 Task: Create a due date automation trigger when advanced on, on the monday after a card is due add dates starting next week at 11:00 AM.
Action: Mouse moved to (874, 248)
Screenshot: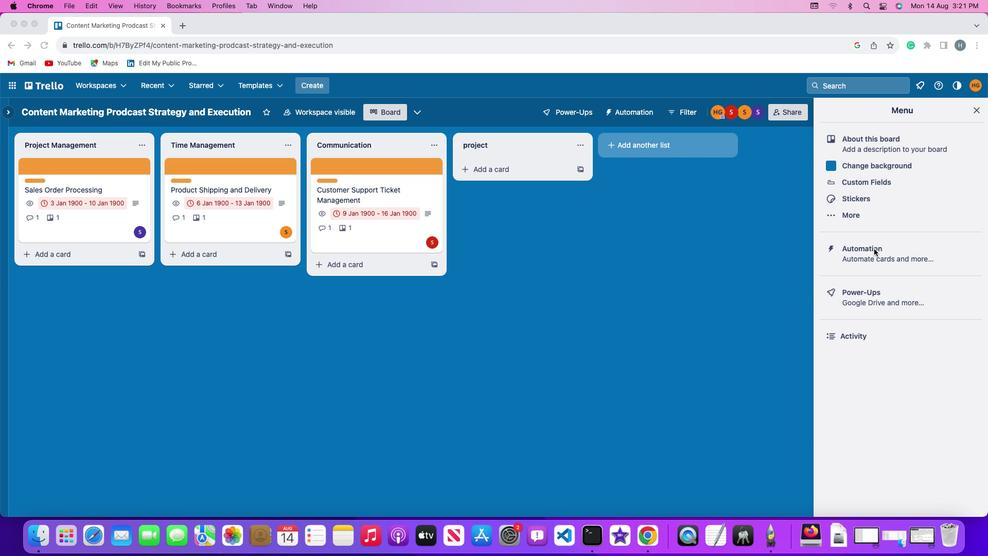 
Action: Mouse pressed left at (874, 248)
Screenshot: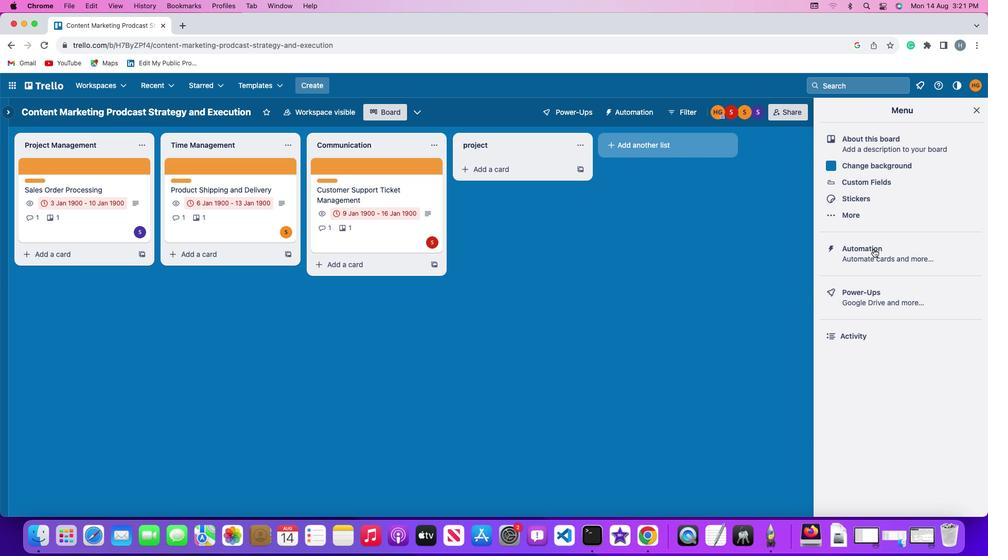 
Action: Mouse moved to (873, 249)
Screenshot: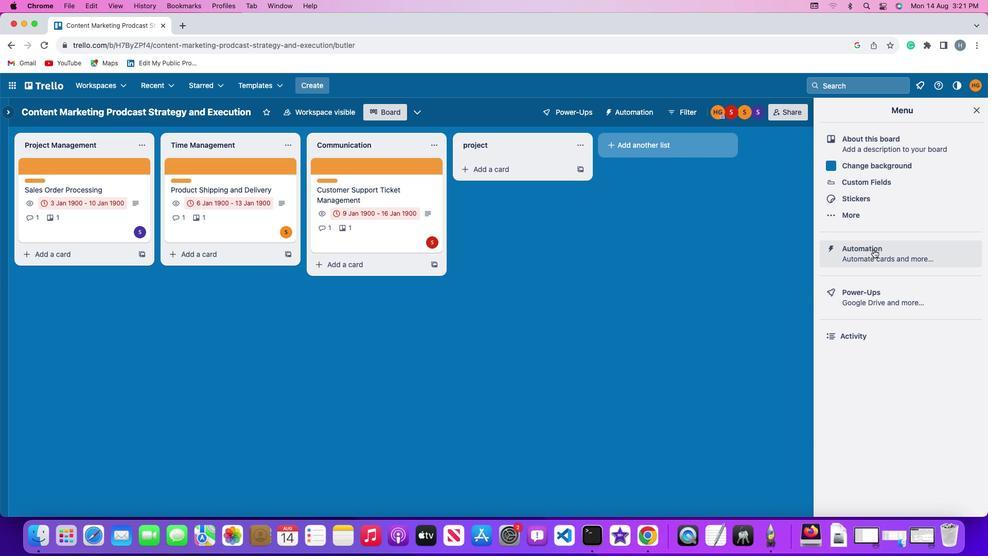 
Action: Mouse pressed left at (873, 249)
Screenshot: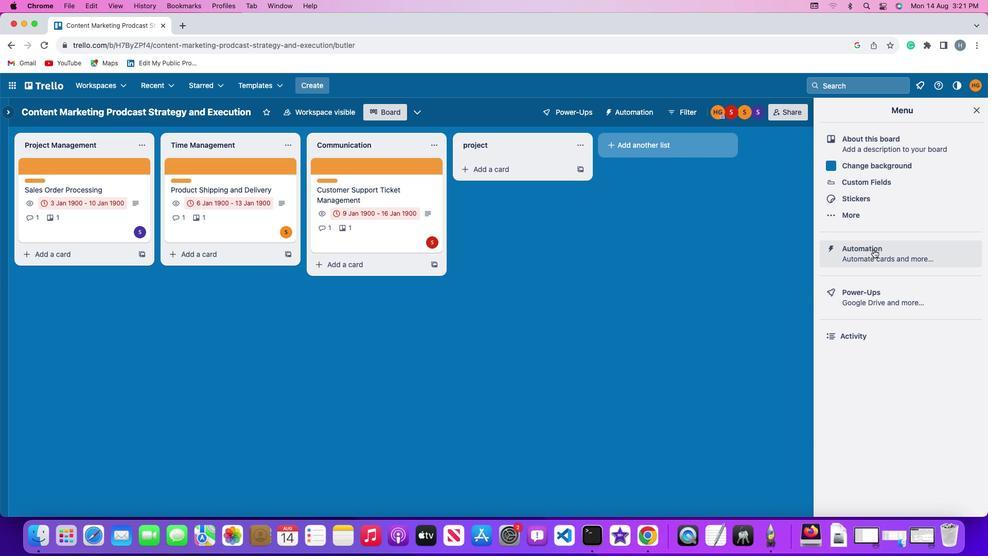 
Action: Mouse moved to (73, 249)
Screenshot: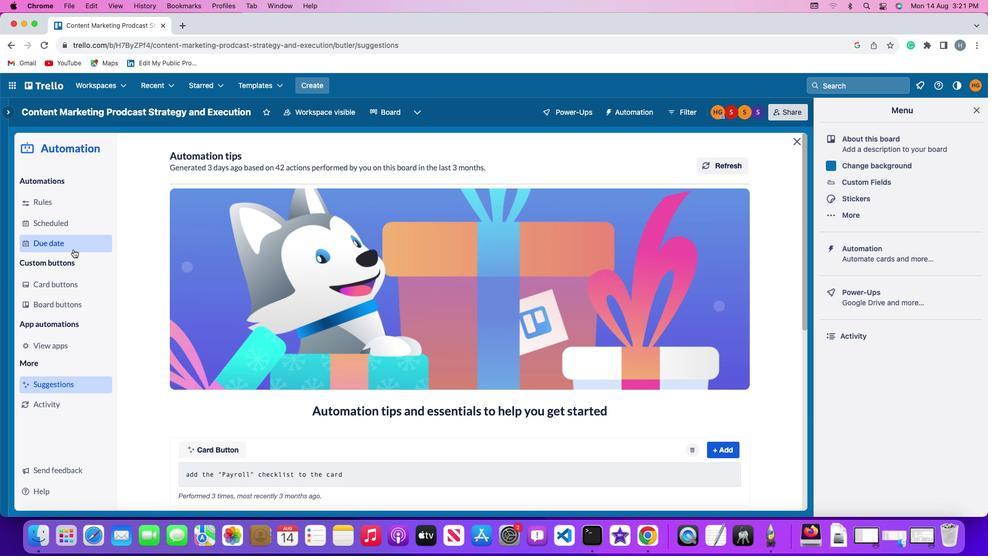 
Action: Mouse pressed left at (73, 249)
Screenshot: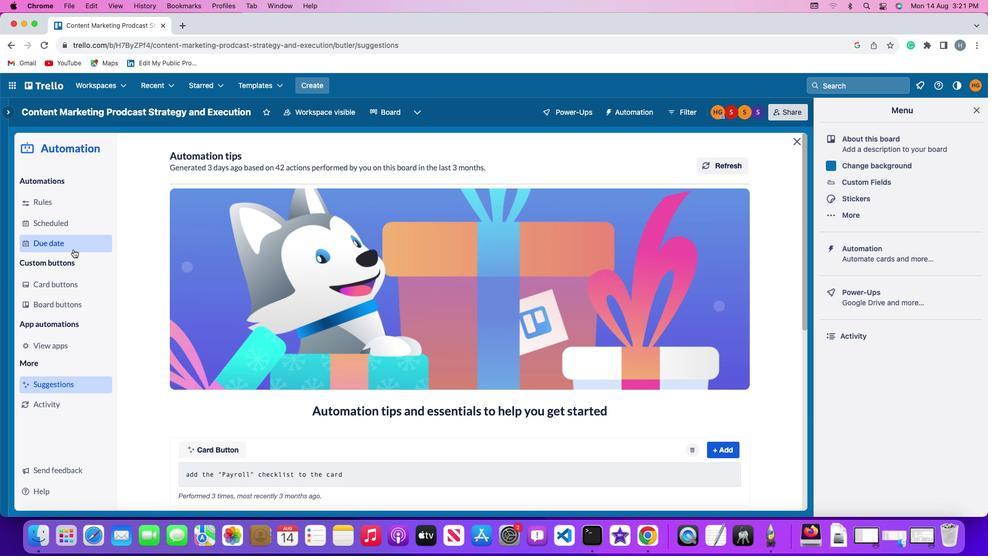 
Action: Mouse moved to (698, 158)
Screenshot: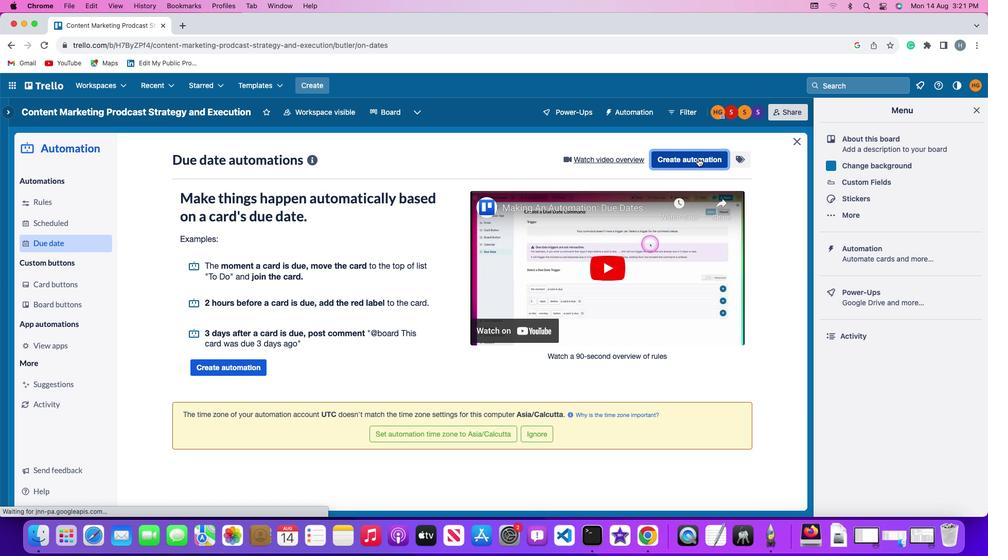 
Action: Mouse pressed left at (698, 158)
Screenshot: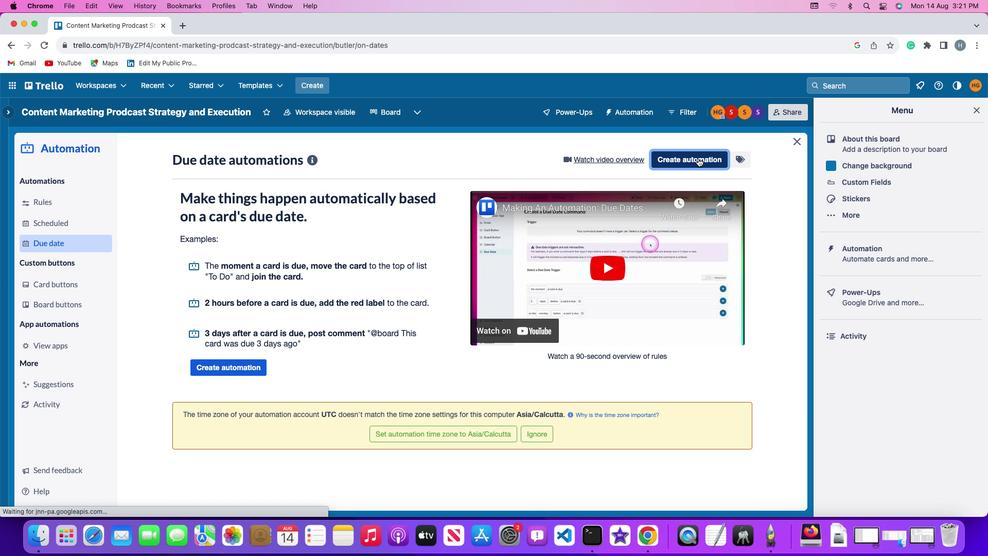 
Action: Mouse moved to (308, 261)
Screenshot: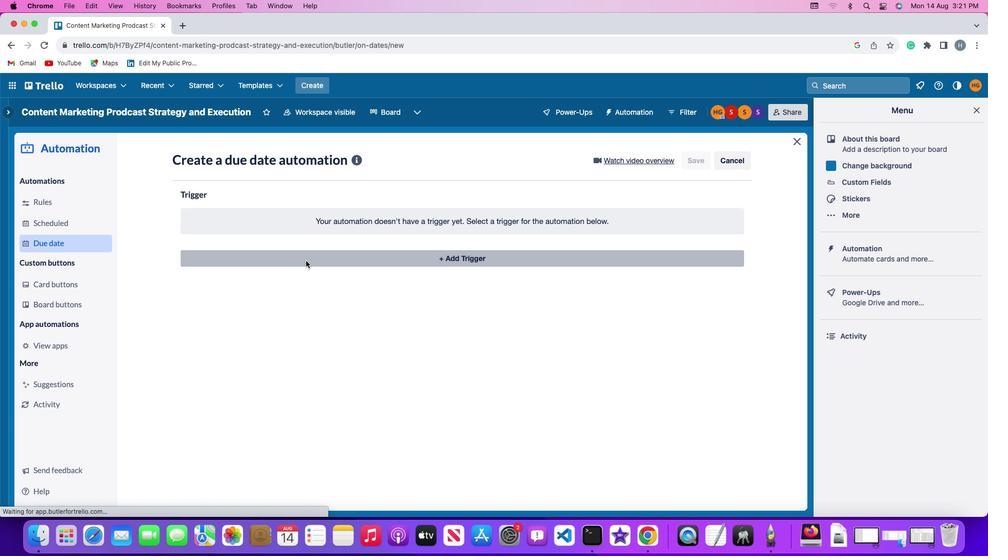
Action: Mouse pressed left at (308, 261)
Screenshot: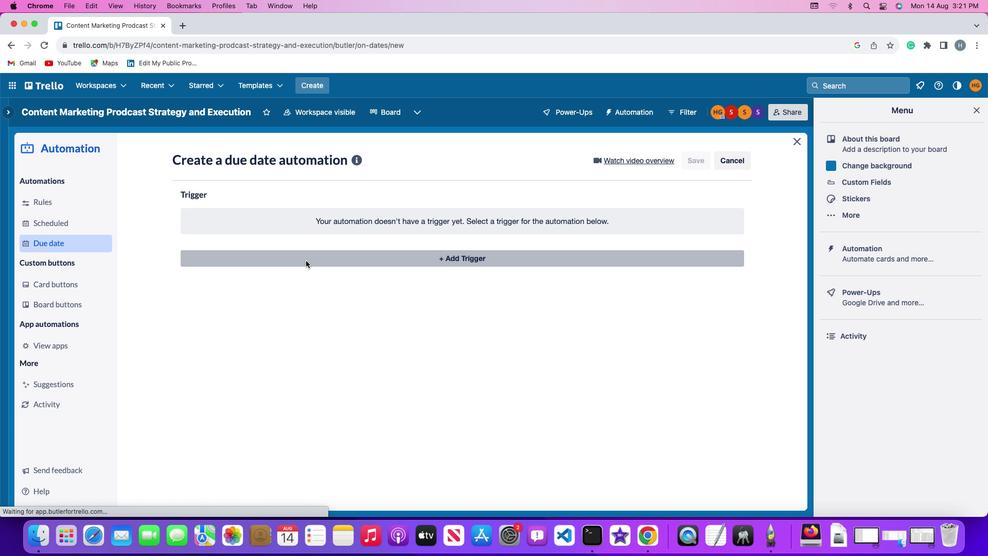 
Action: Mouse moved to (226, 444)
Screenshot: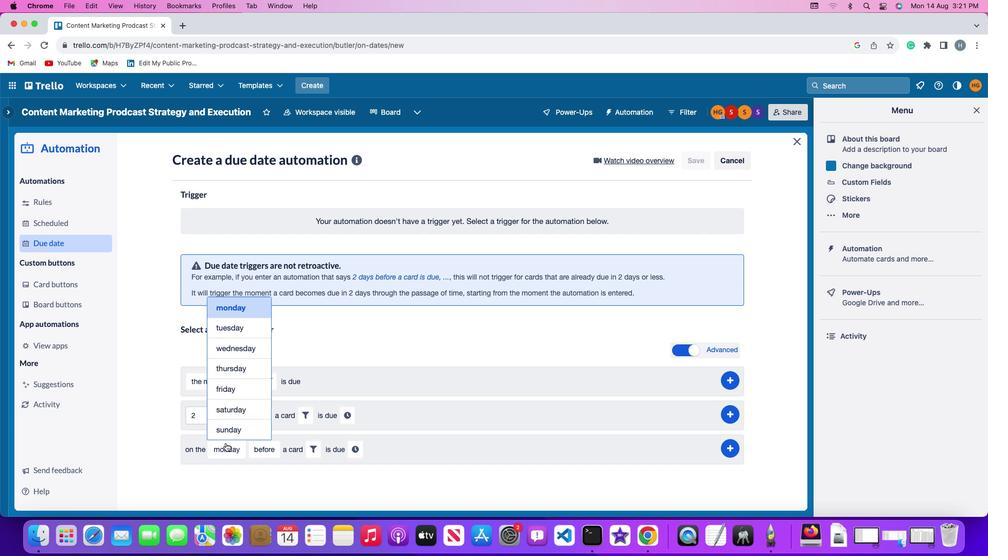 
Action: Mouse pressed left at (226, 444)
Screenshot: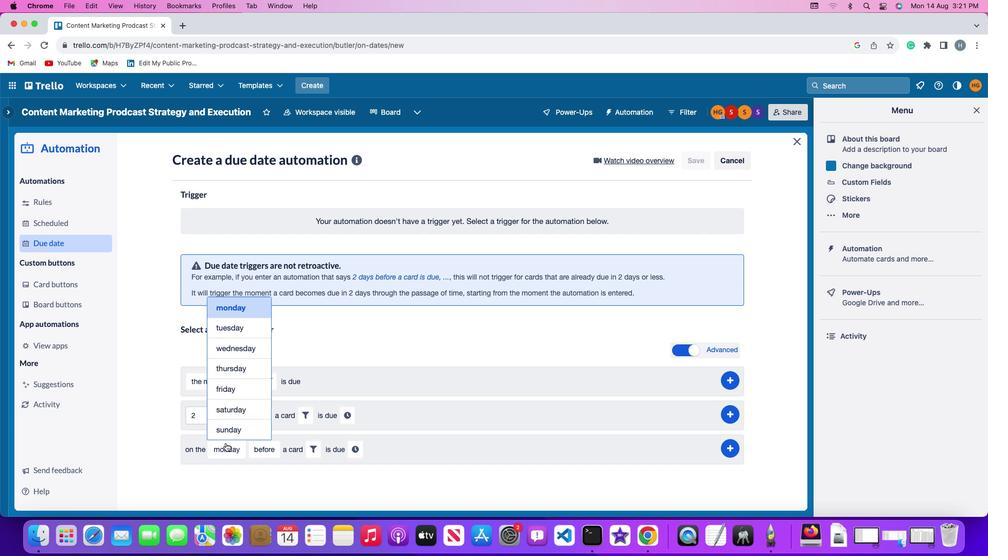 
Action: Mouse moved to (238, 306)
Screenshot: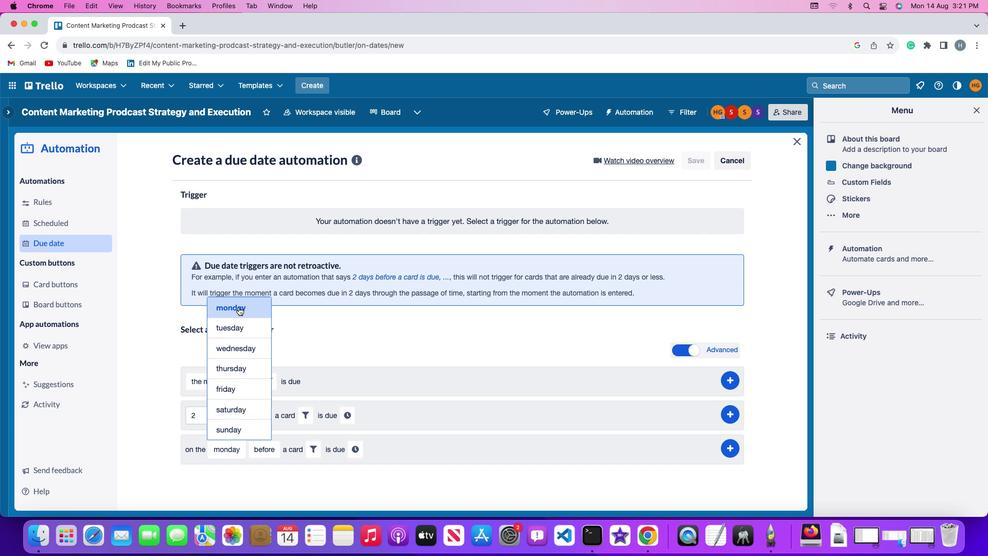 
Action: Mouse pressed left at (238, 306)
Screenshot: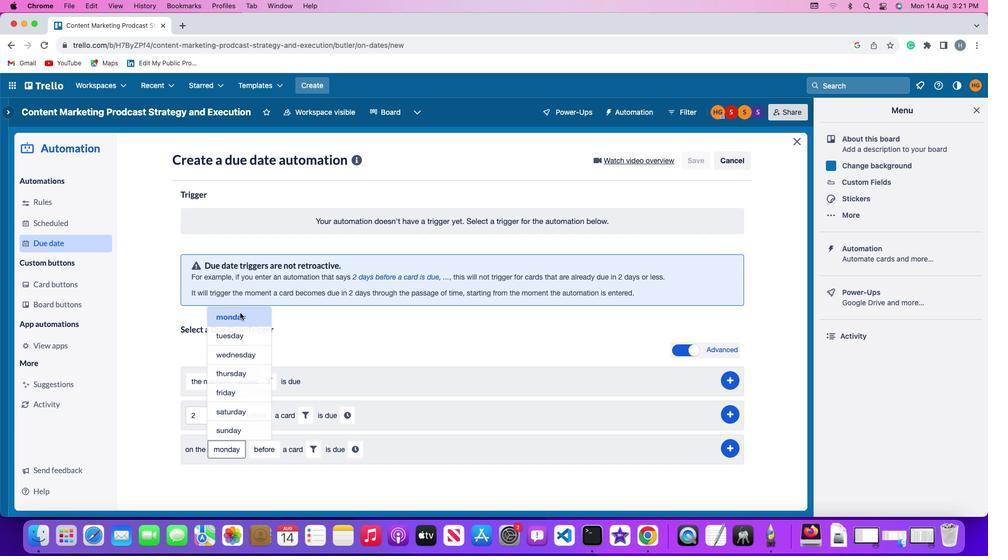 
Action: Mouse moved to (266, 449)
Screenshot: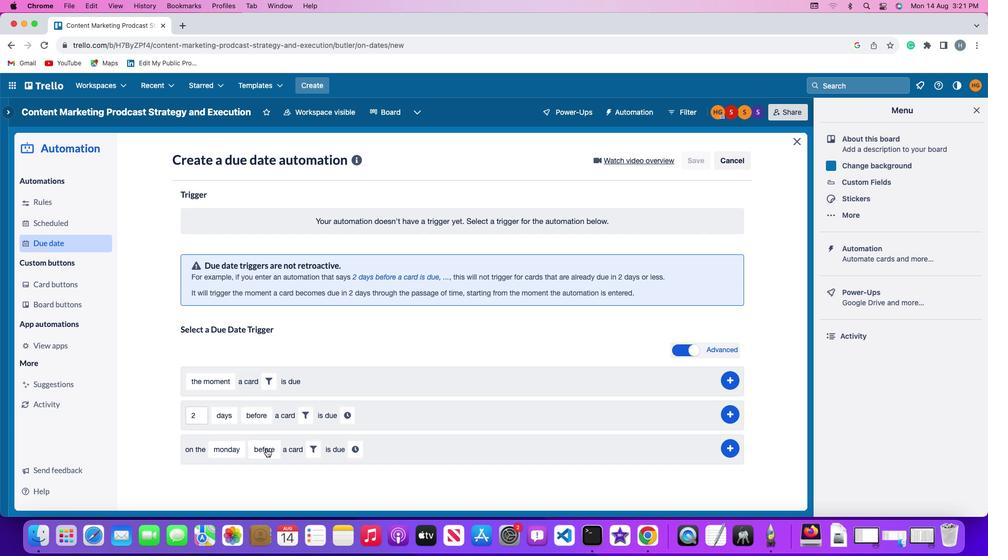 
Action: Mouse pressed left at (266, 449)
Screenshot: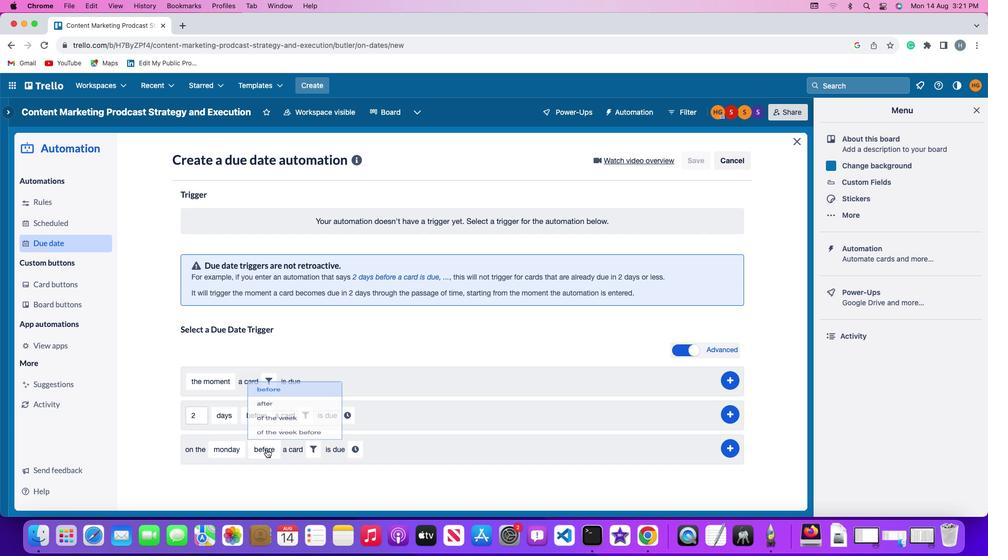 
Action: Mouse moved to (272, 390)
Screenshot: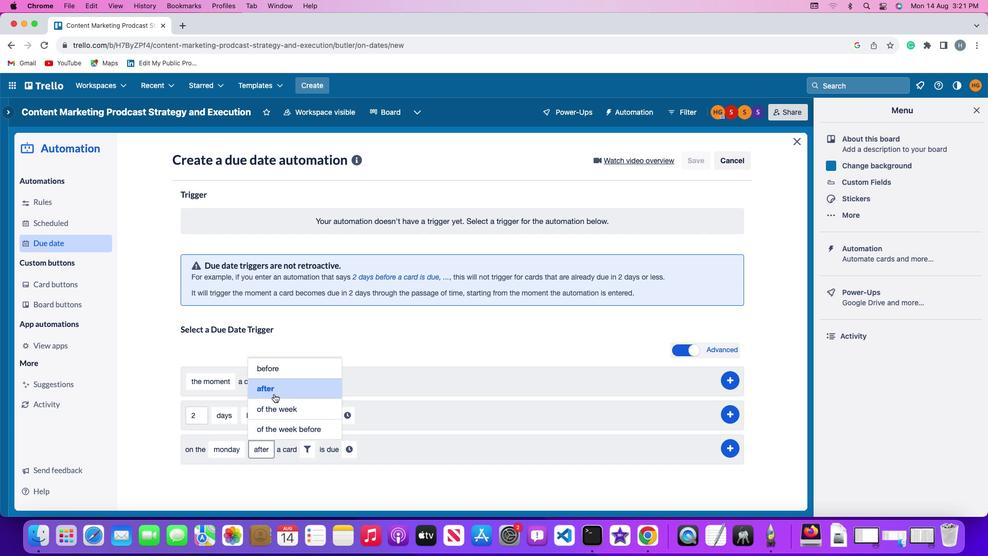 
Action: Mouse pressed left at (272, 390)
Screenshot: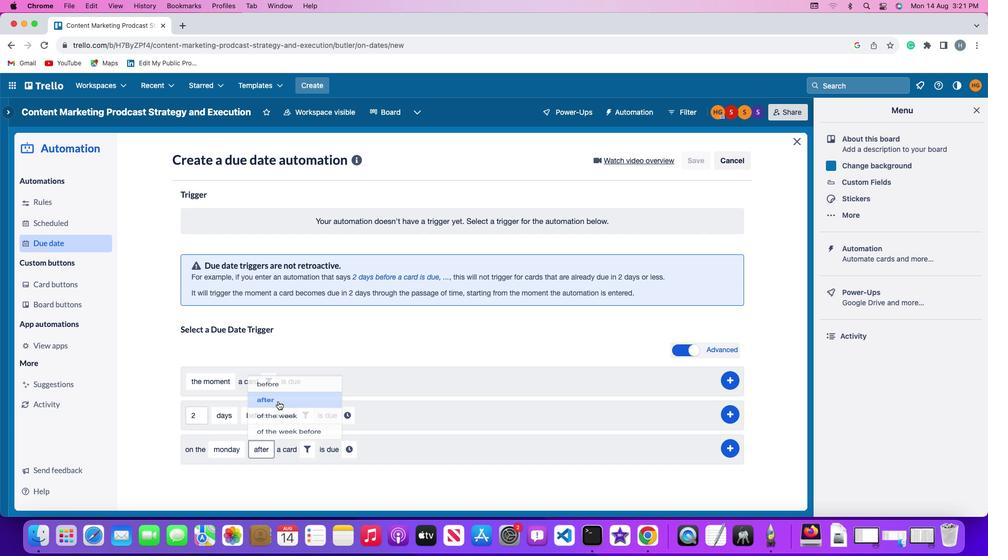 
Action: Mouse moved to (308, 454)
Screenshot: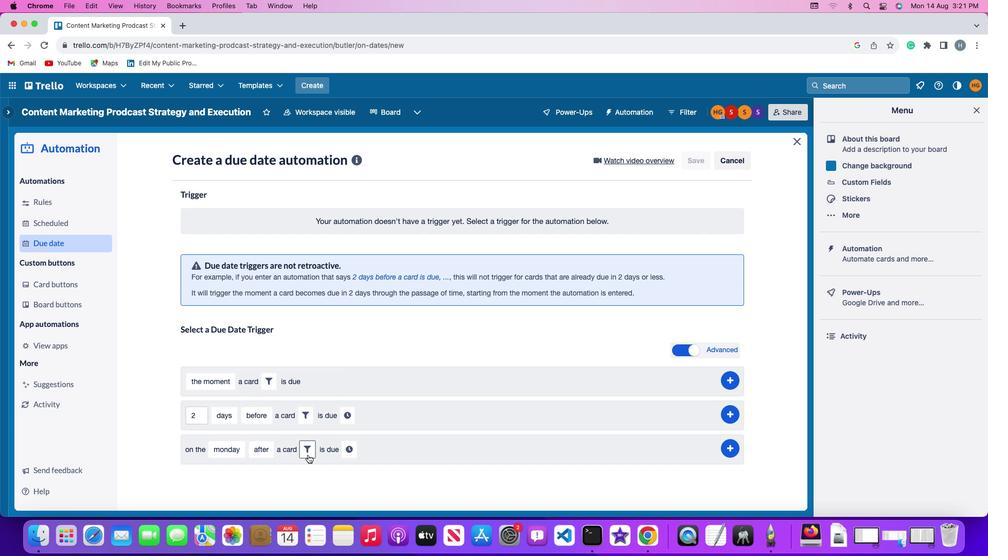 
Action: Mouse pressed left at (308, 454)
Screenshot: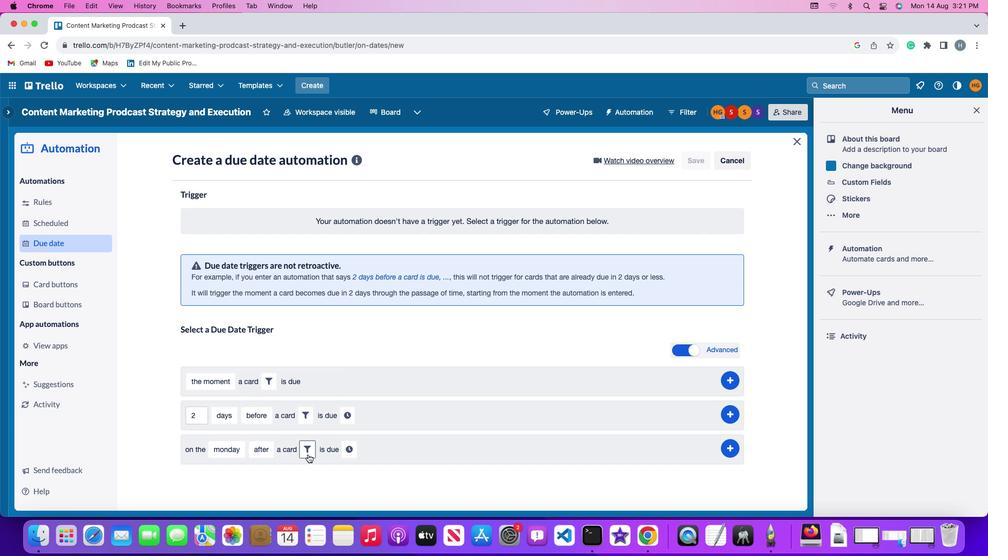 
Action: Mouse moved to (358, 486)
Screenshot: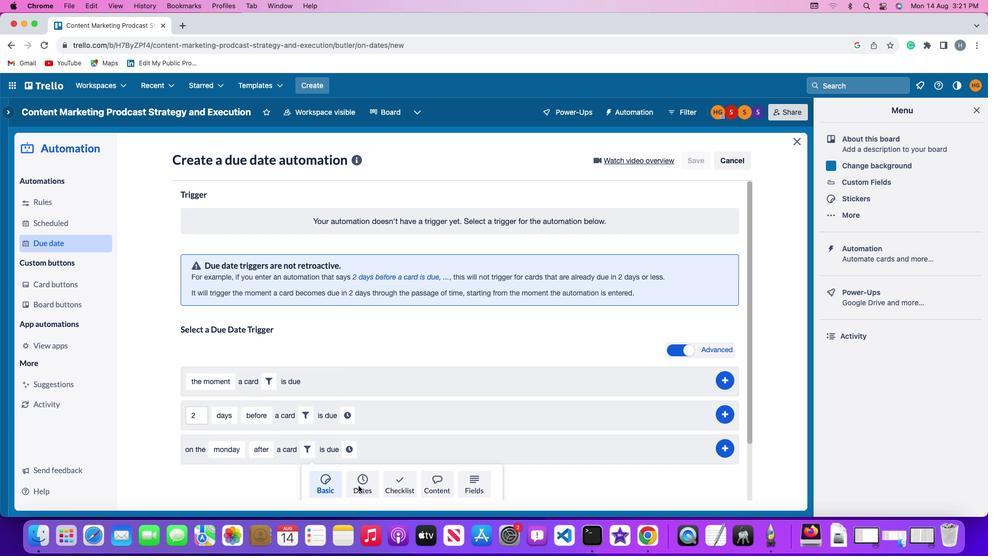 
Action: Mouse pressed left at (358, 486)
Screenshot: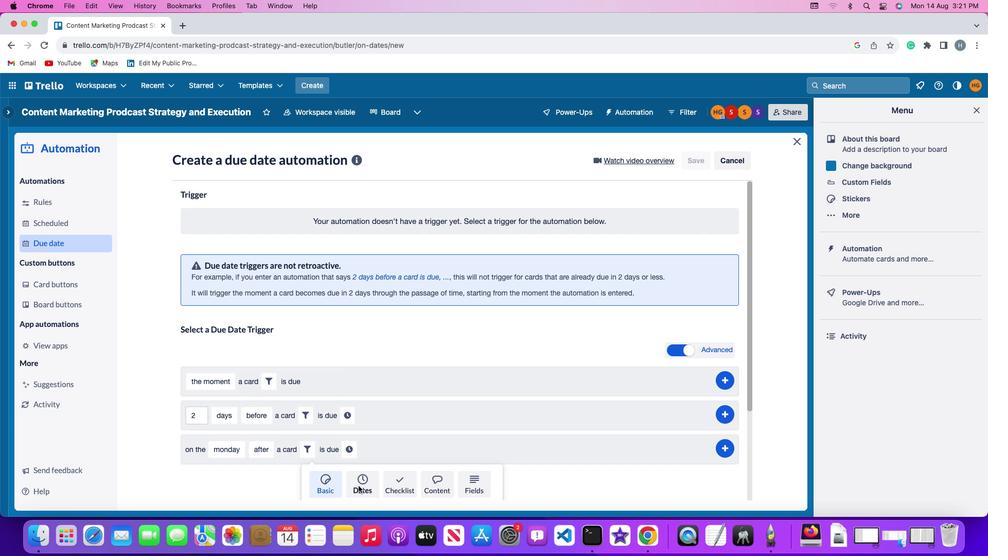 
Action: Mouse moved to (260, 481)
Screenshot: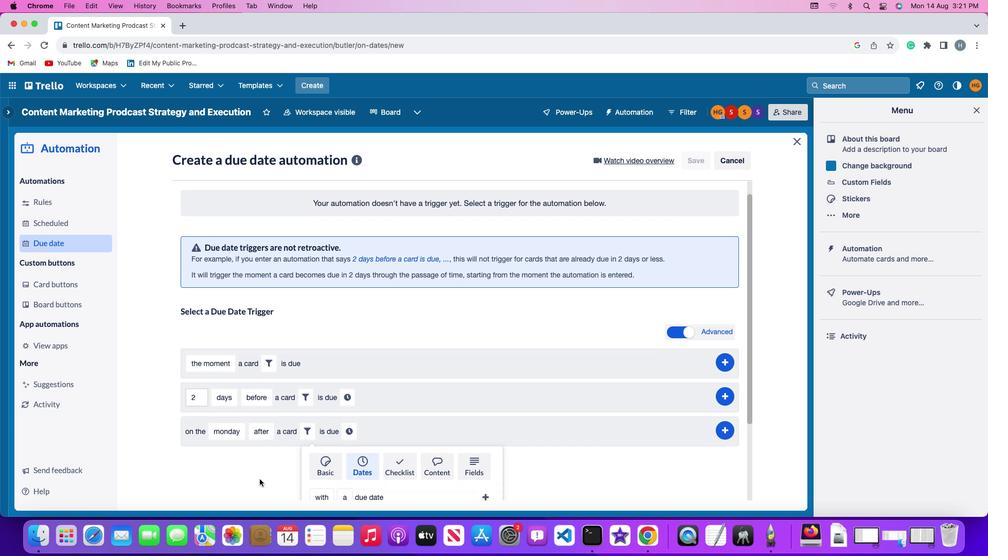 
Action: Mouse scrolled (260, 481) with delta (0, 0)
Screenshot: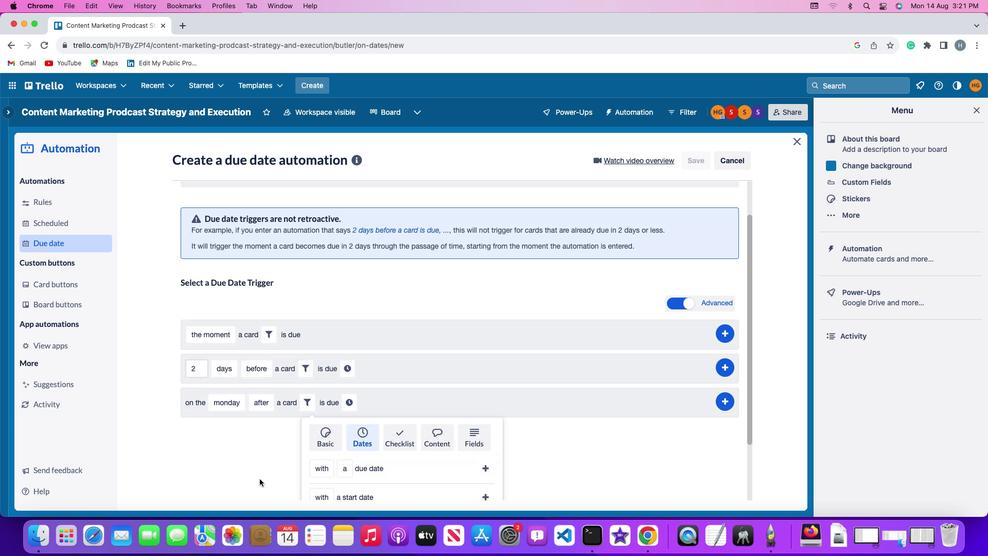 
Action: Mouse scrolled (260, 481) with delta (0, 0)
Screenshot: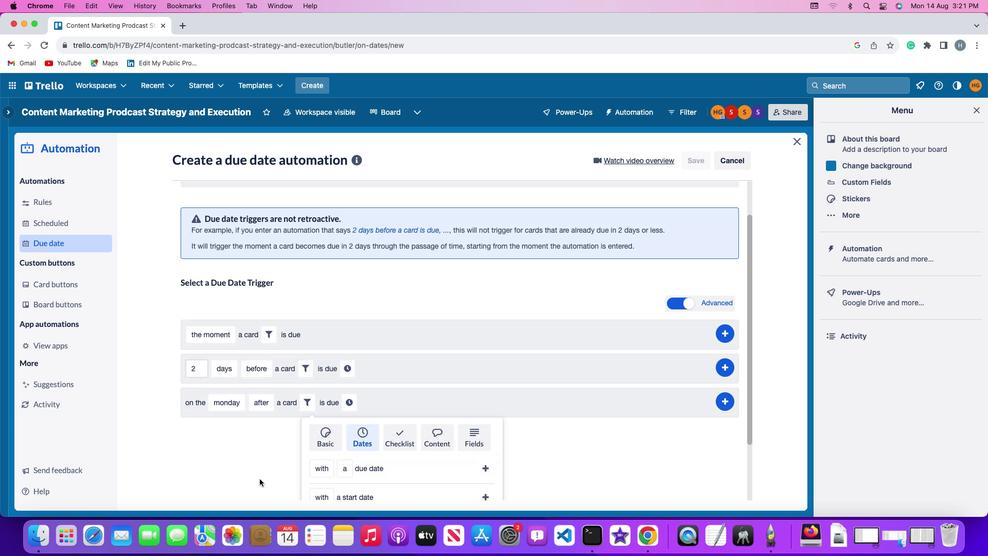 
Action: Mouse scrolled (260, 481) with delta (0, -1)
Screenshot: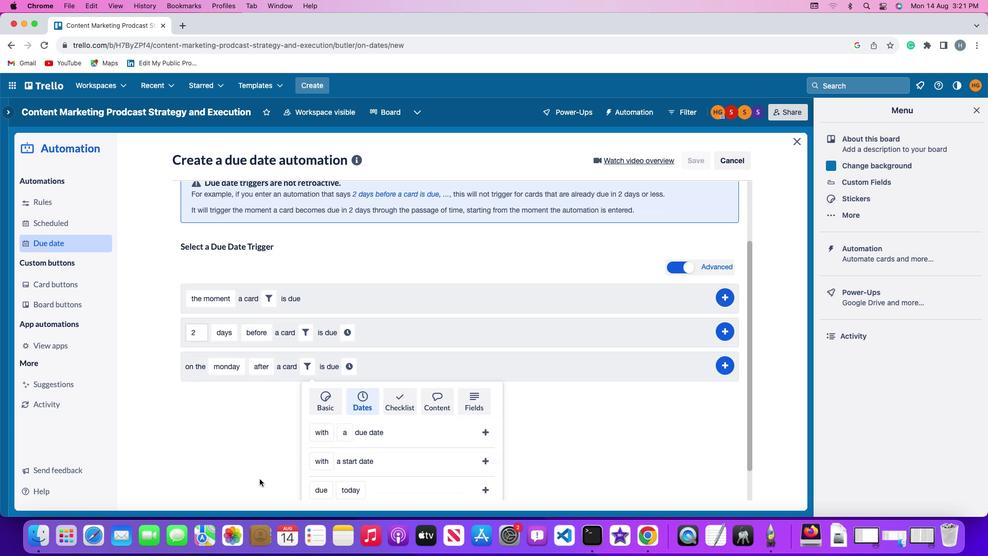 
Action: Mouse moved to (260, 481)
Screenshot: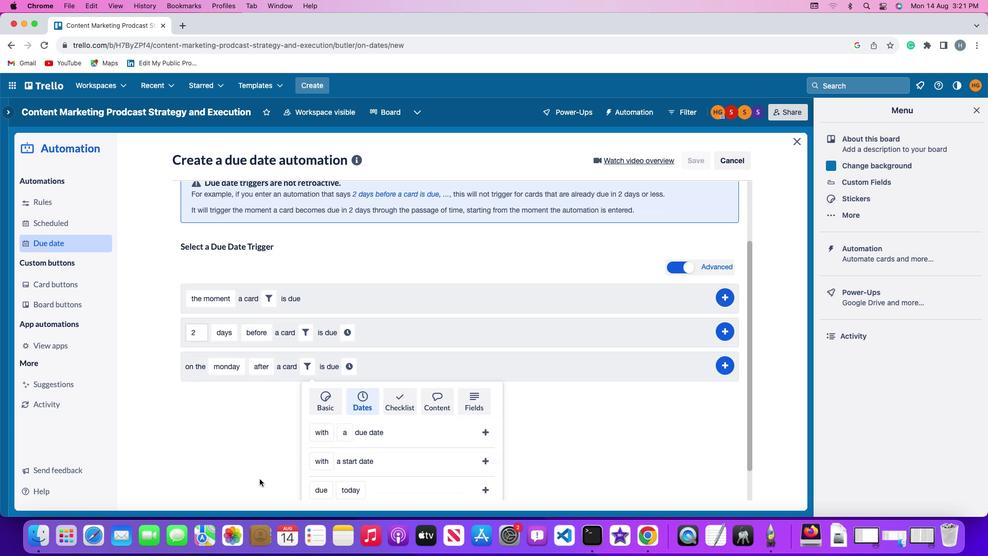
Action: Mouse scrolled (260, 481) with delta (0, -2)
Screenshot: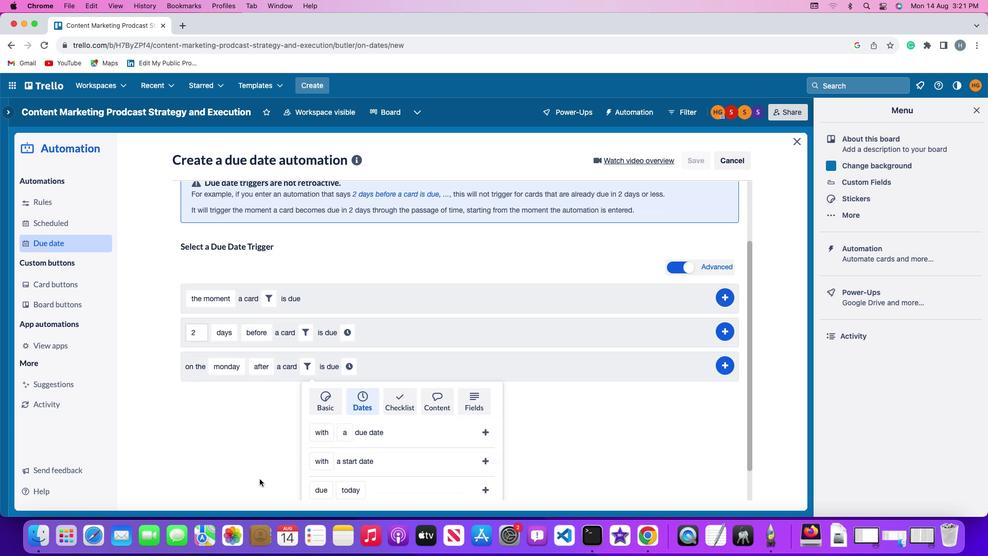 
Action: Mouse moved to (259, 479)
Screenshot: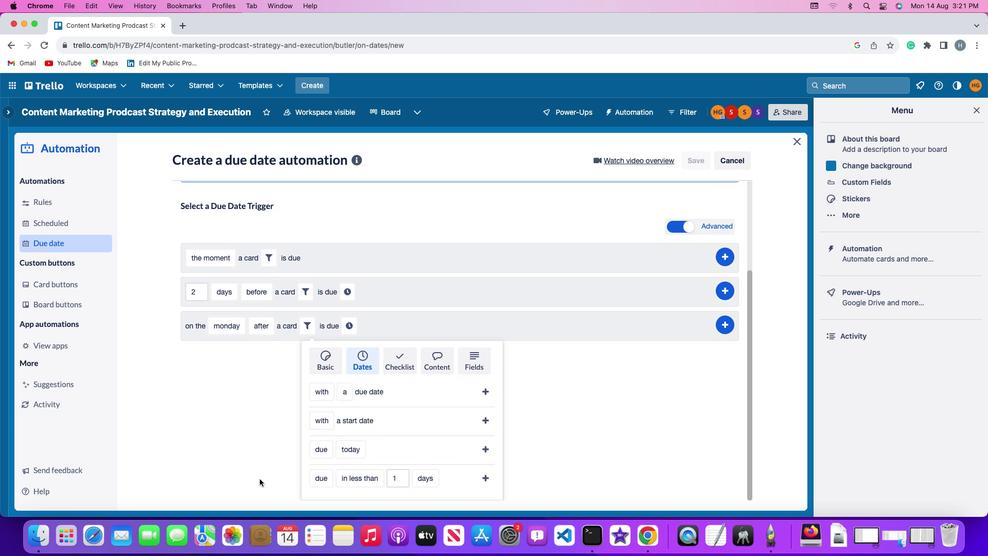 
Action: Mouse scrolled (259, 479) with delta (0, 0)
Screenshot: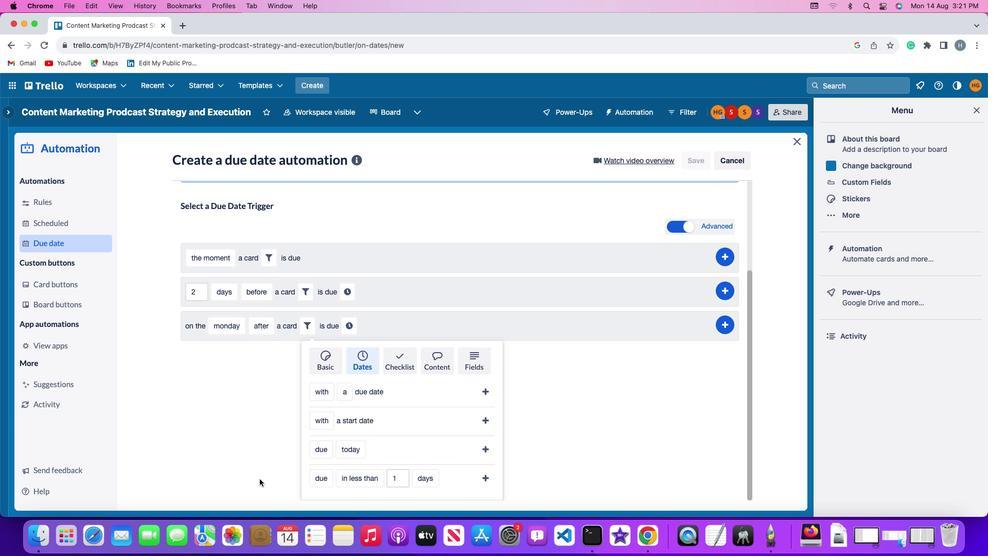
Action: Mouse scrolled (259, 479) with delta (0, 0)
Screenshot: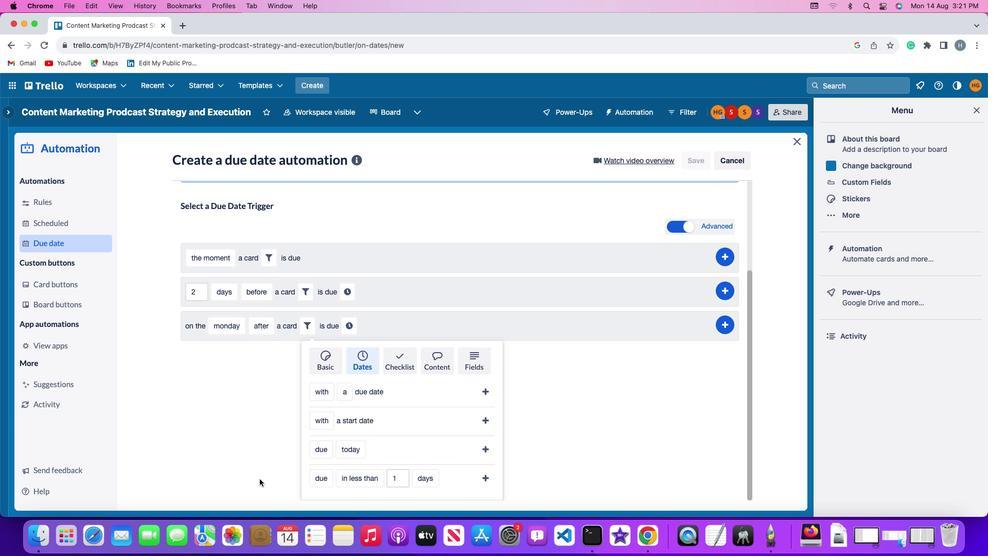 
Action: Mouse scrolled (259, 479) with delta (0, -1)
Screenshot: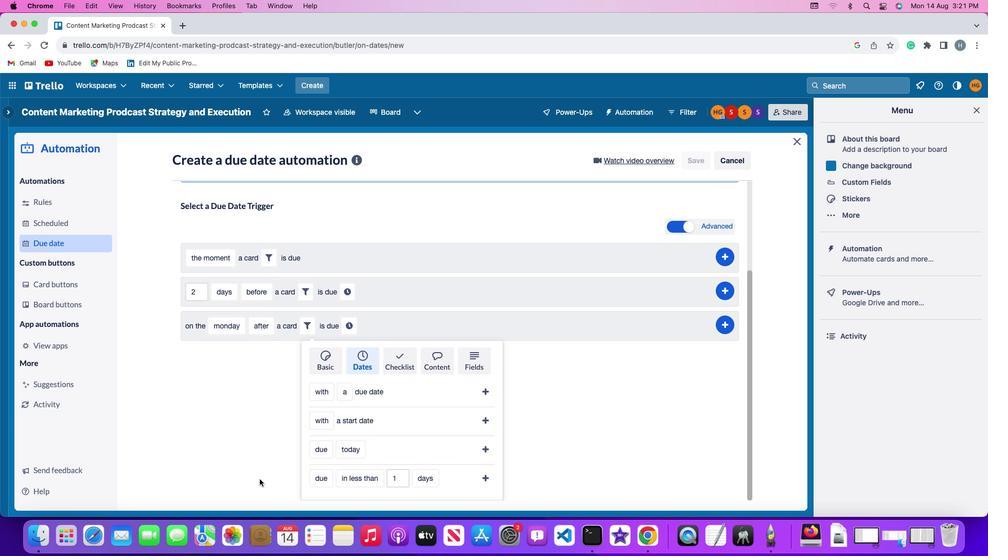 
Action: Mouse scrolled (259, 479) with delta (0, -2)
Screenshot: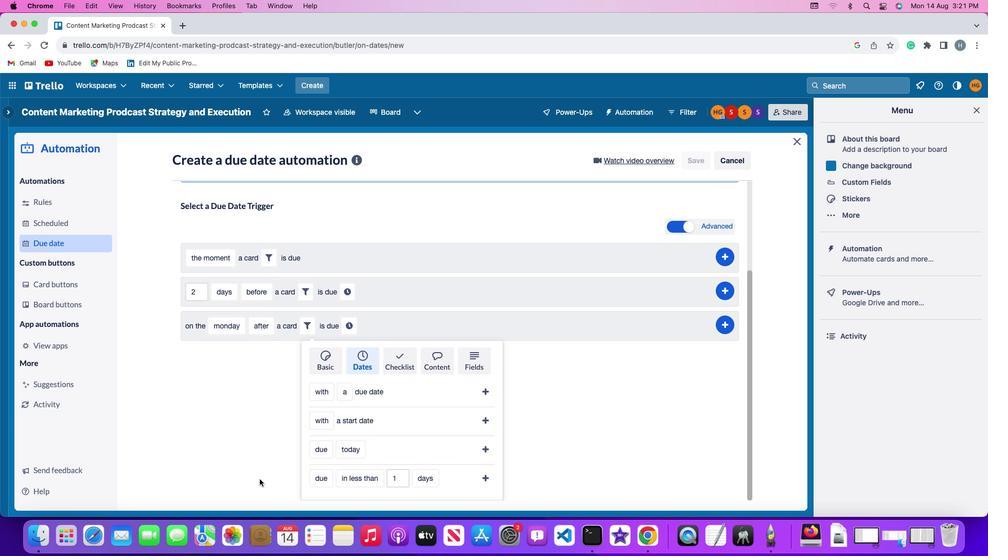 
Action: Mouse moved to (259, 478)
Screenshot: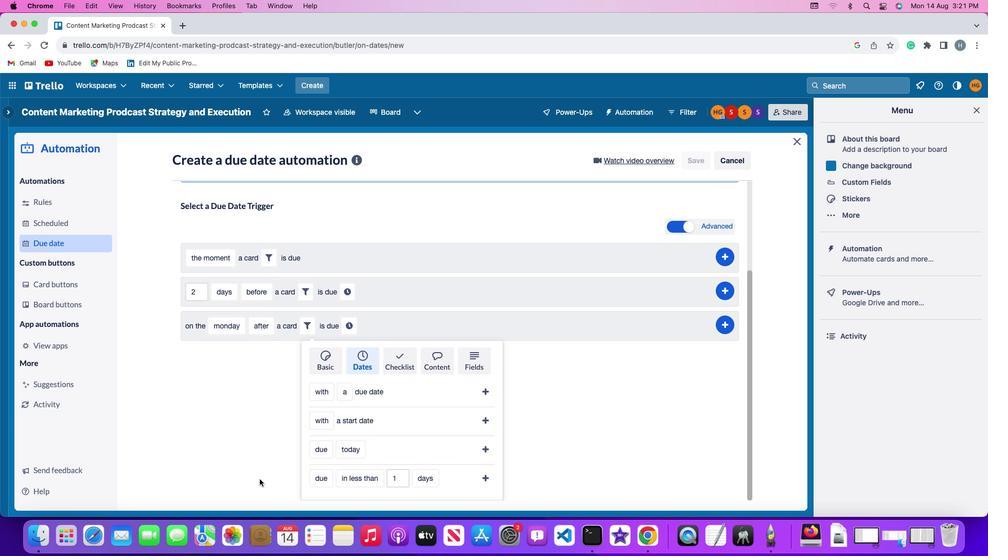 
Action: Mouse scrolled (259, 478) with delta (0, 0)
Screenshot: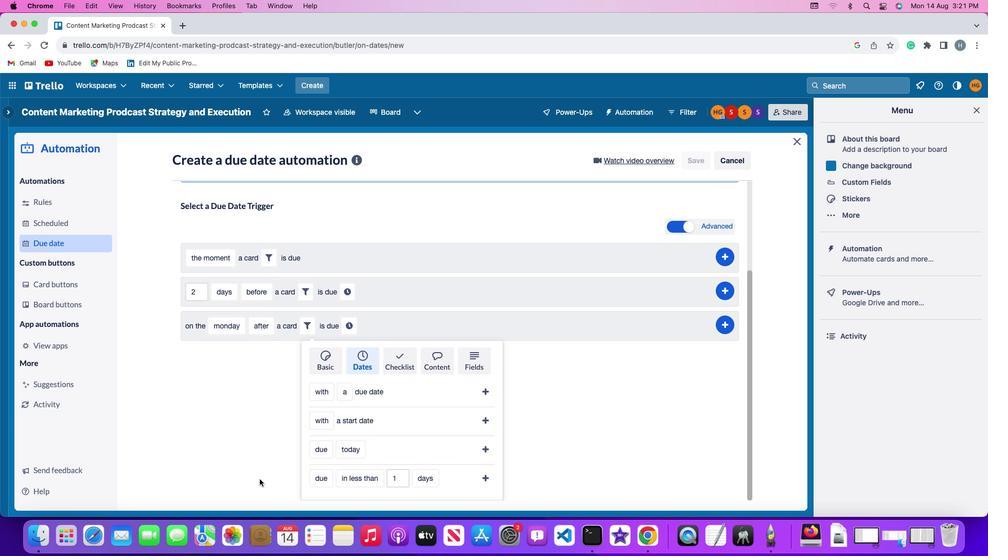 
Action: Mouse scrolled (259, 478) with delta (0, 0)
Screenshot: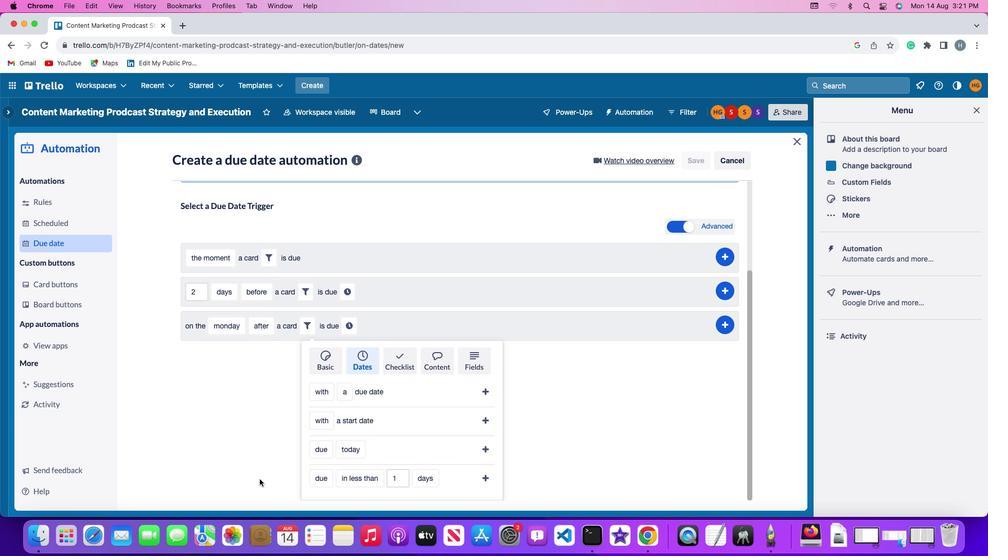 
Action: Mouse scrolled (259, 478) with delta (0, -1)
Screenshot: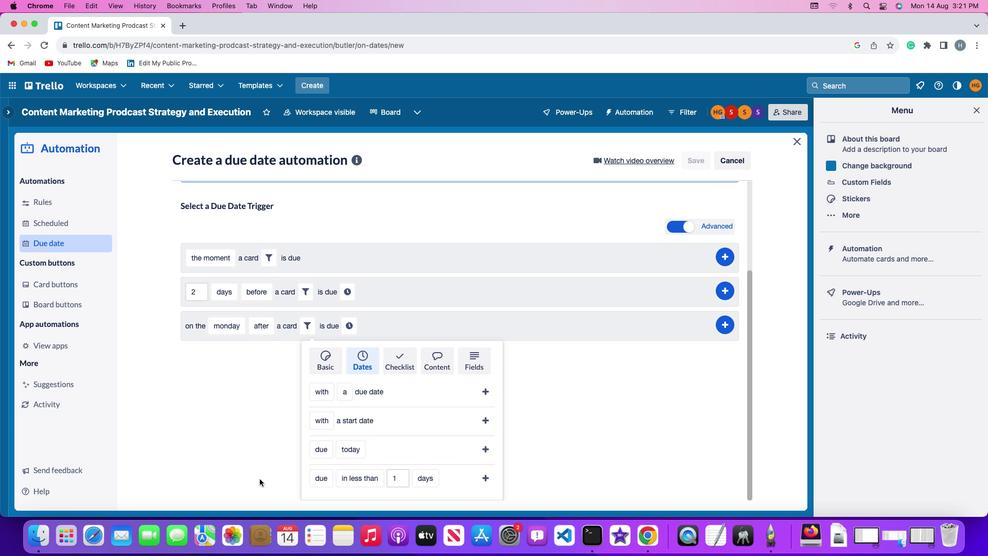 
Action: Mouse moved to (320, 450)
Screenshot: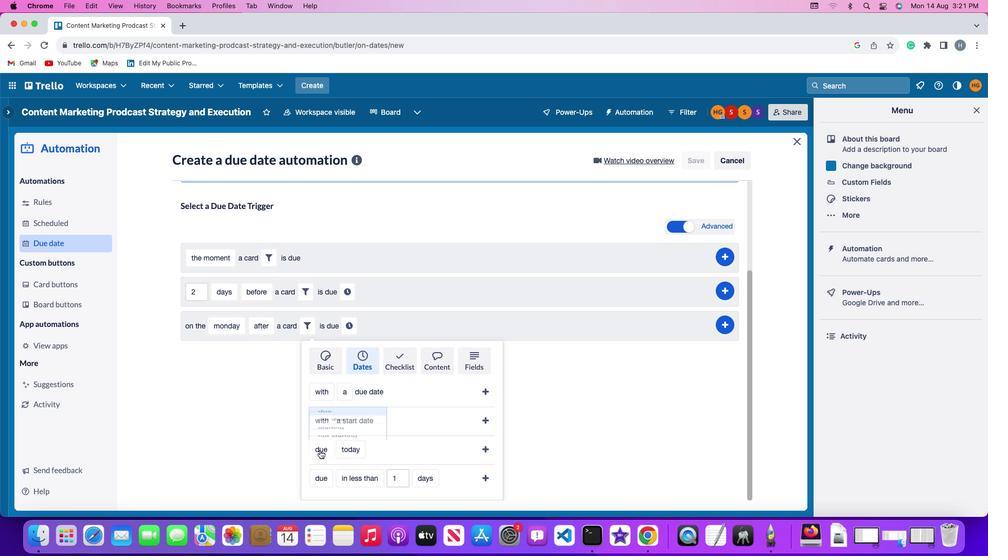 
Action: Mouse pressed left at (320, 450)
Screenshot: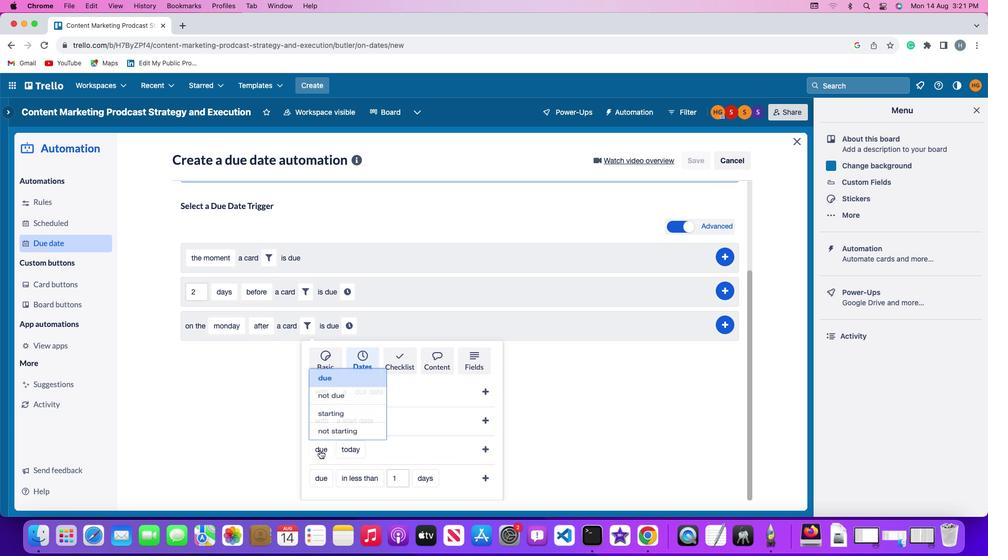 
Action: Mouse moved to (327, 412)
Screenshot: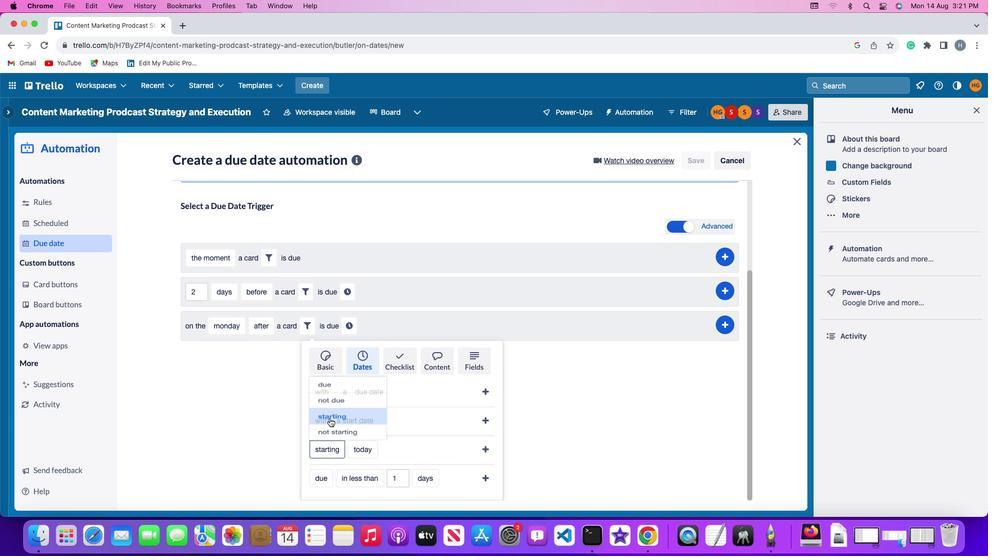 
Action: Mouse pressed left at (327, 412)
Screenshot: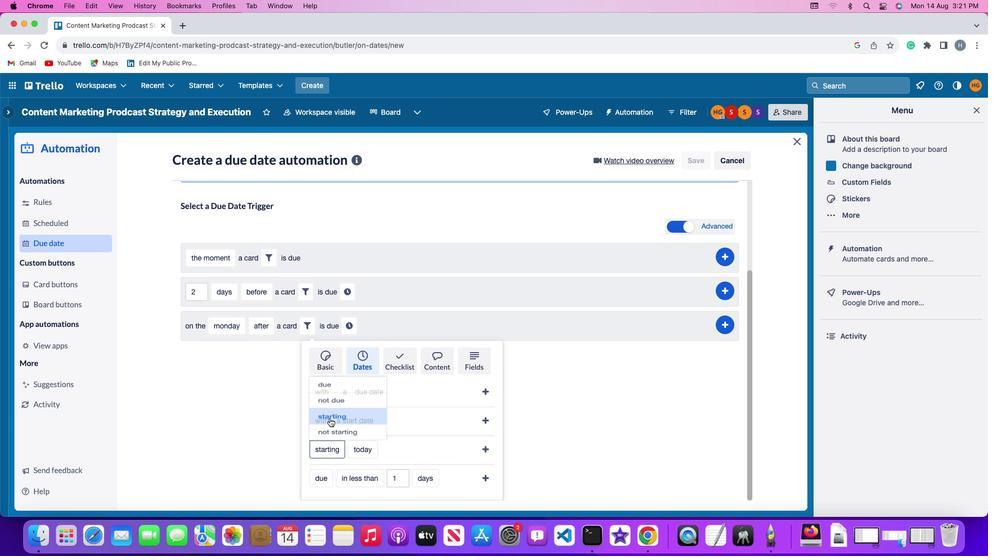 
Action: Mouse moved to (362, 450)
Screenshot: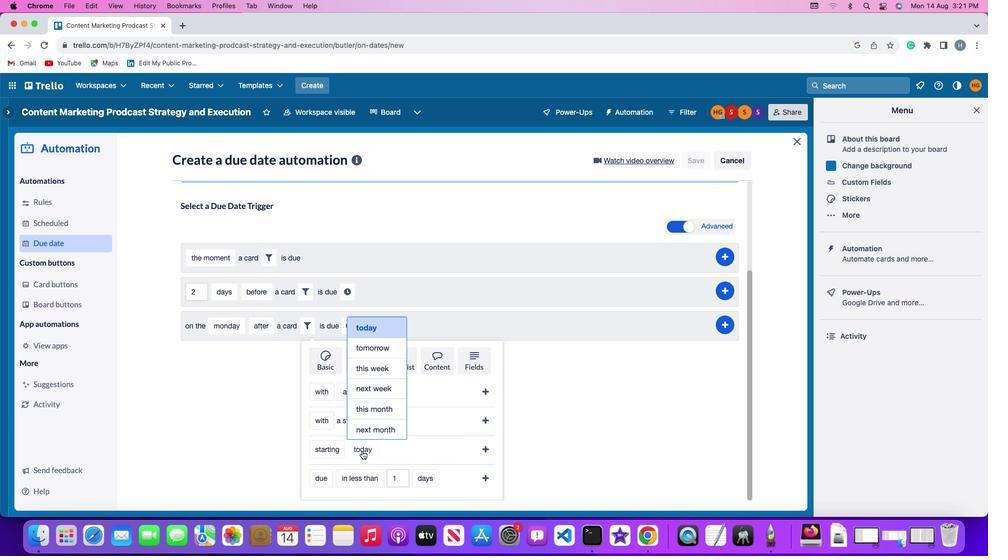 
Action: Mouse pressed left at (362, 450)
Screenshot: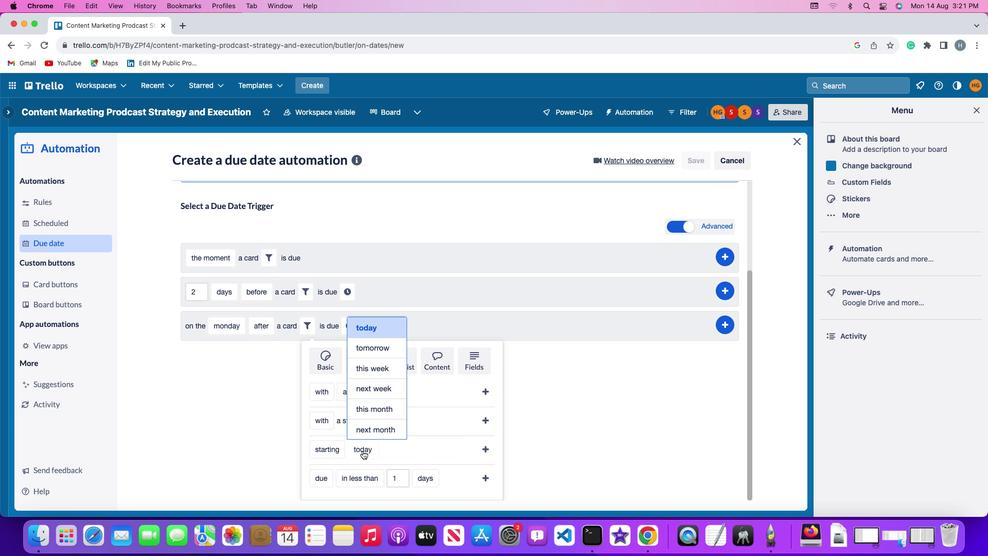 
Action: Mouse moved to (374, 385)
Screenshot: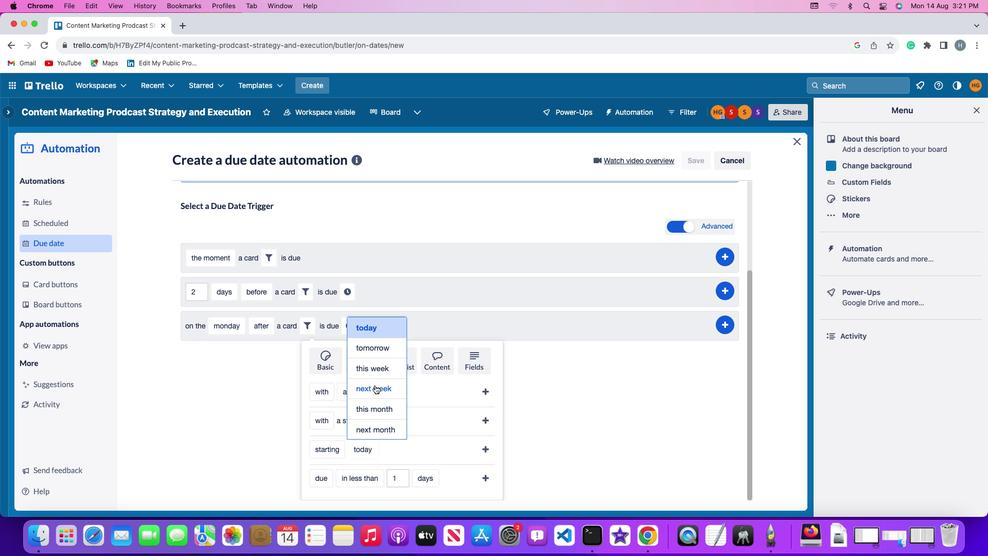 
Action: Mouse pressed left at (374, 385)
Screenshot: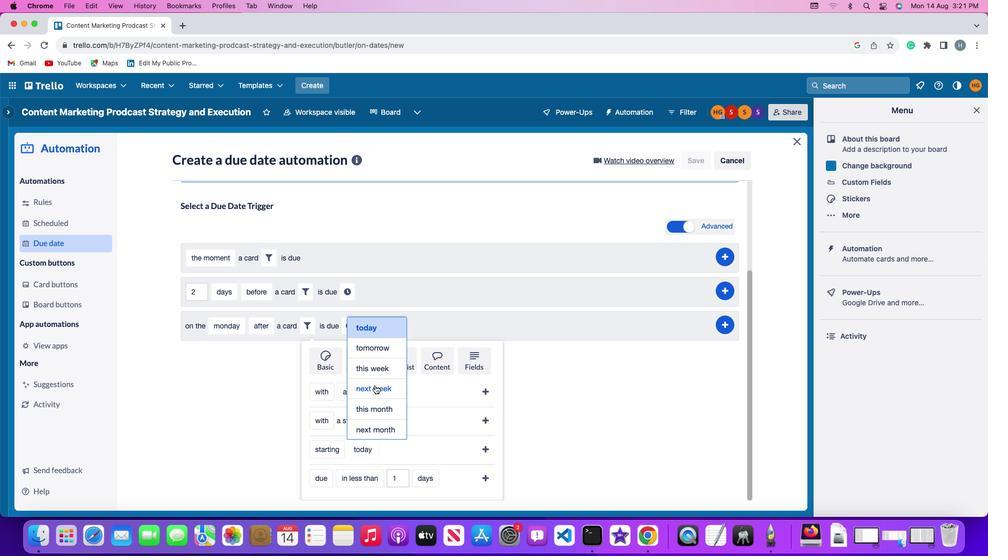 
Action: Mouse moved to (487, 449)
Screenshot: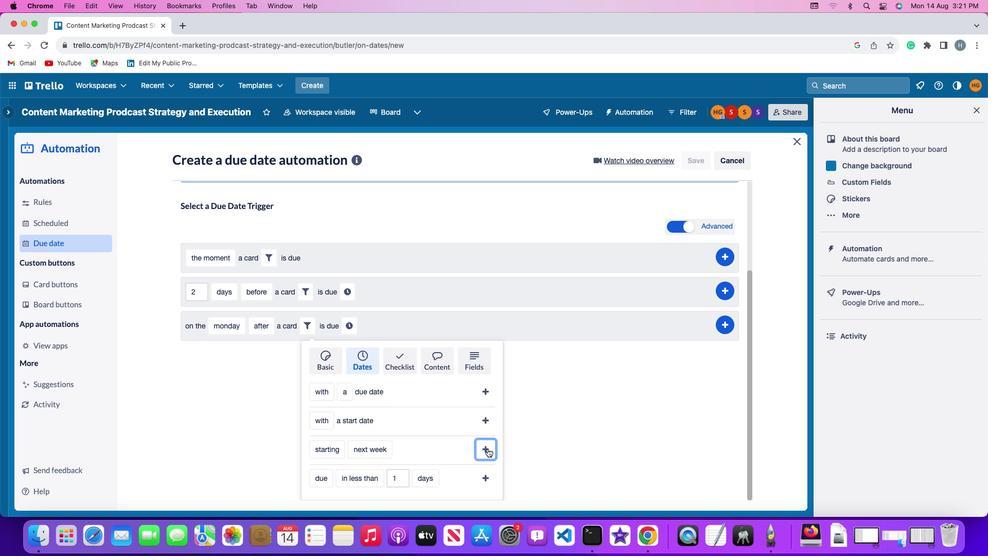 
Action: Mouse pressed left at (487, 449)
Screenshot: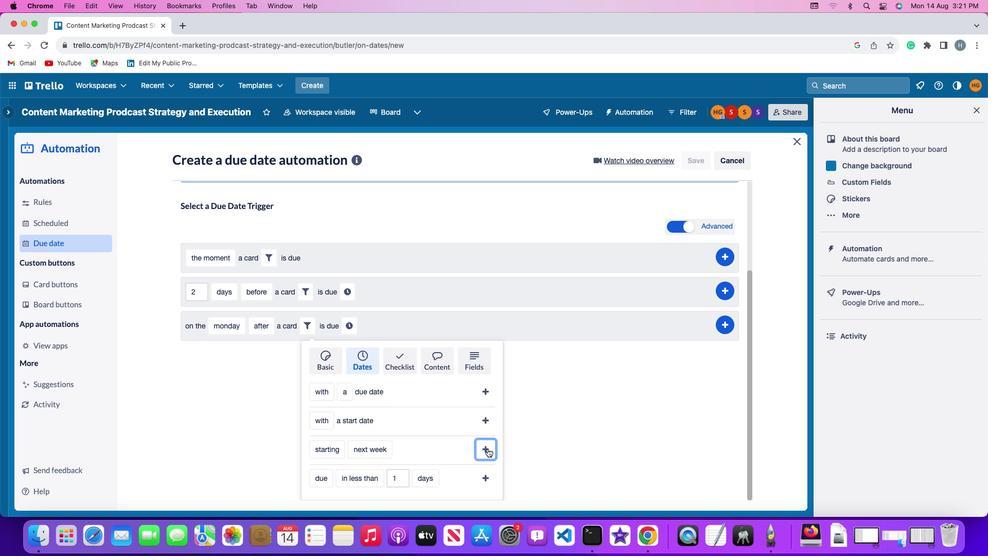 
Action: Mouse moved to (436, 448)
Screenshot: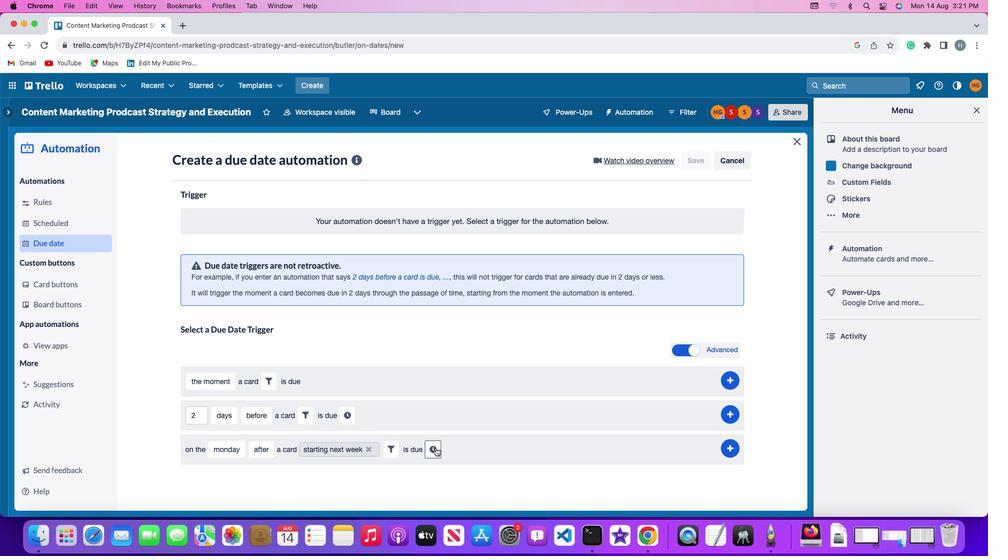
Action: Mouse pressed left at (436, 448)
Screenshot: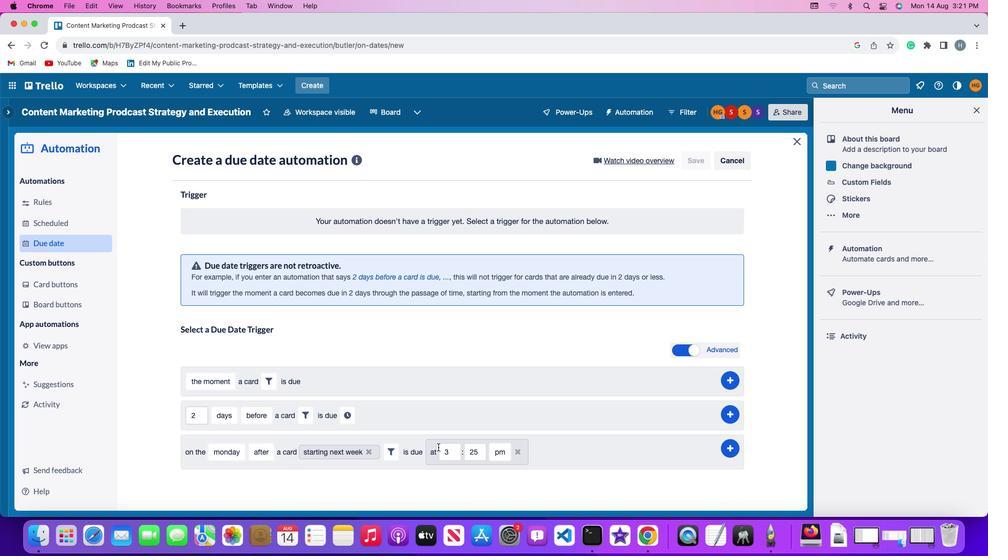 
Action: Mouse moved to (458, 452)
Screenshot: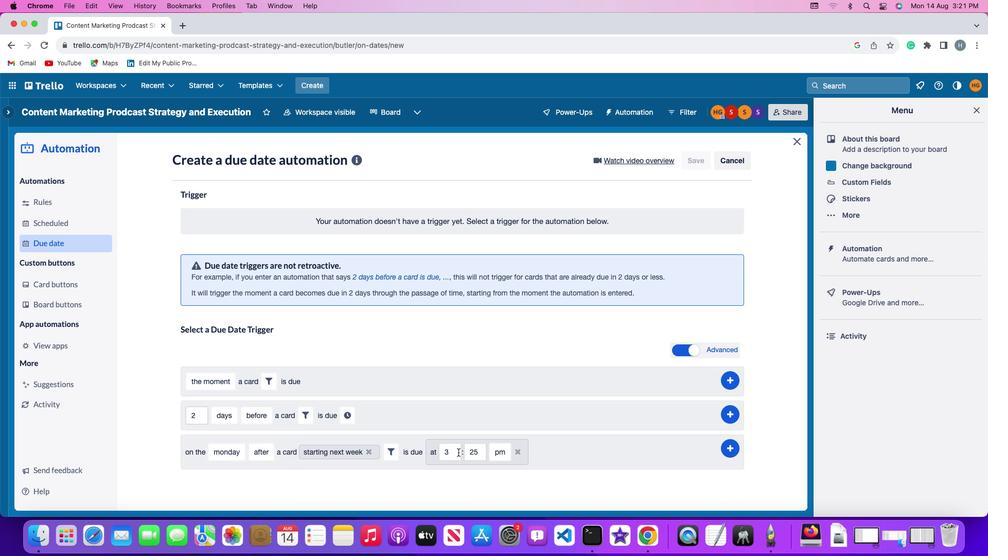 
Action: Mouse pressed left at (458, 452)
Screenshot: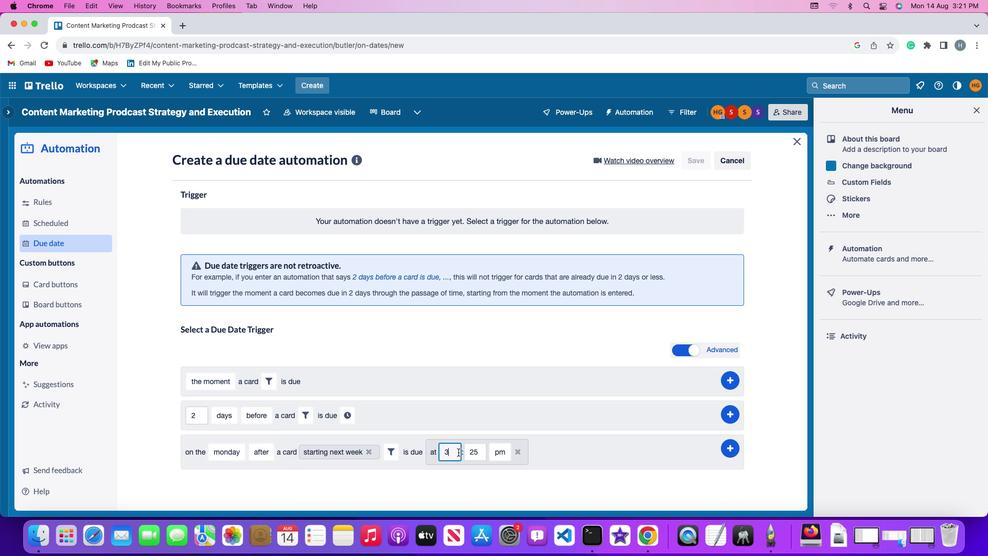 
Action: Key pressed Key.backspace
Screenshot: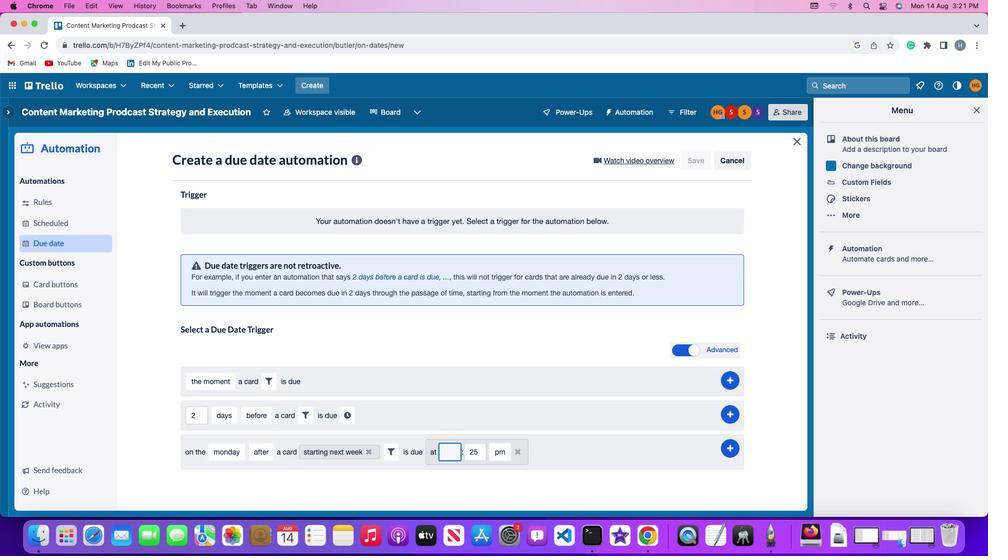 
Action: Mouse moved to (458, 452)
Screenshot: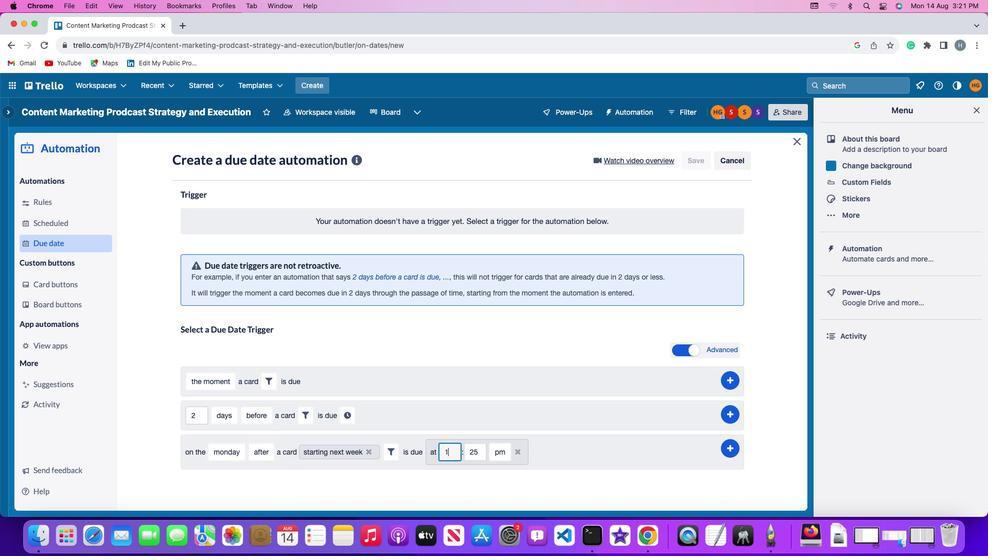 
Action: Key pressed '1''1'
Screenshot: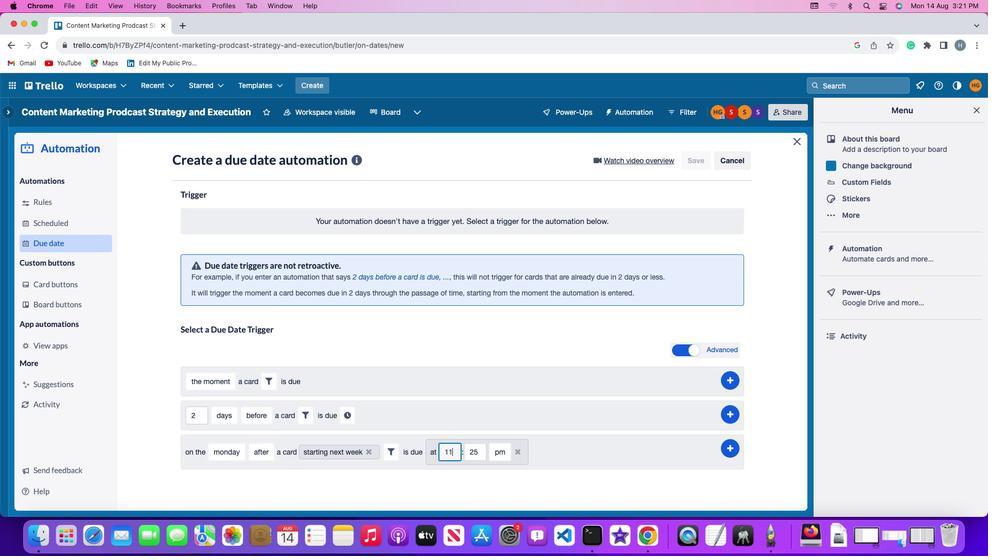 
Action: Mouse moved to (482, 450)
Screenshot: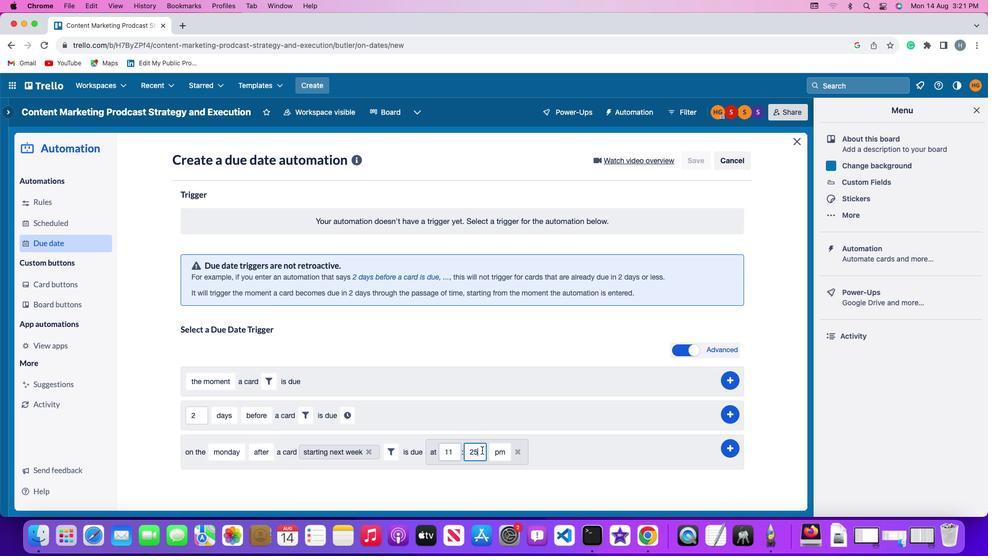 
Action: Mouse pressed left at (482, 450)
Screenshot: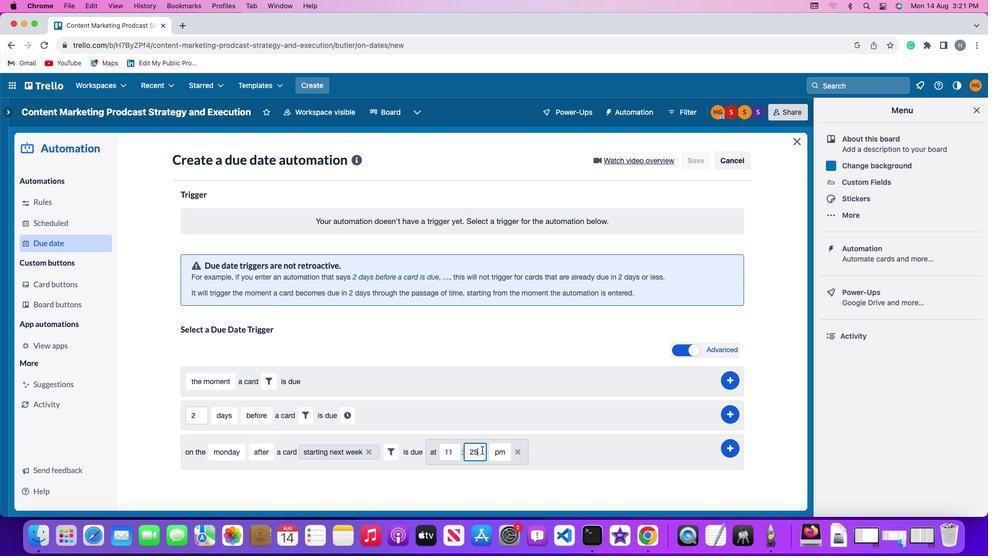 
Action: Mouse moved to (482, 450)
Screenshot: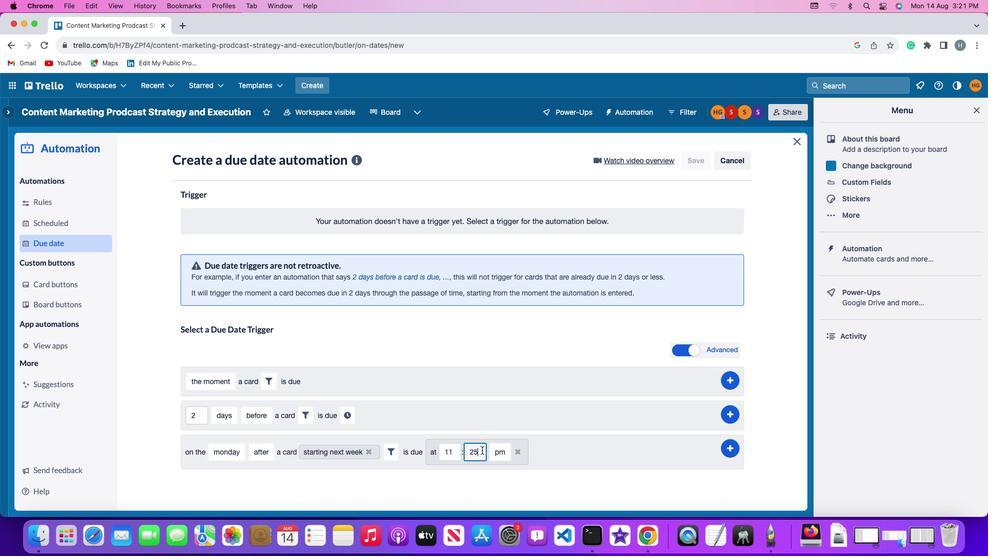 
Action: Key pressed Key.backspaceKey.backspace'0''0'
Screenshot: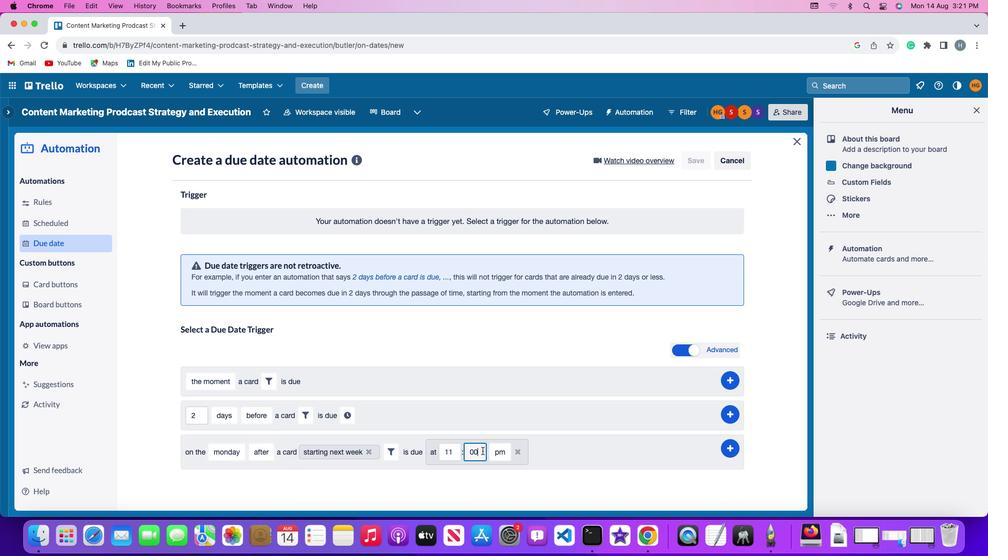 
Action: Mouse moved to (496, 452)
Screenshot: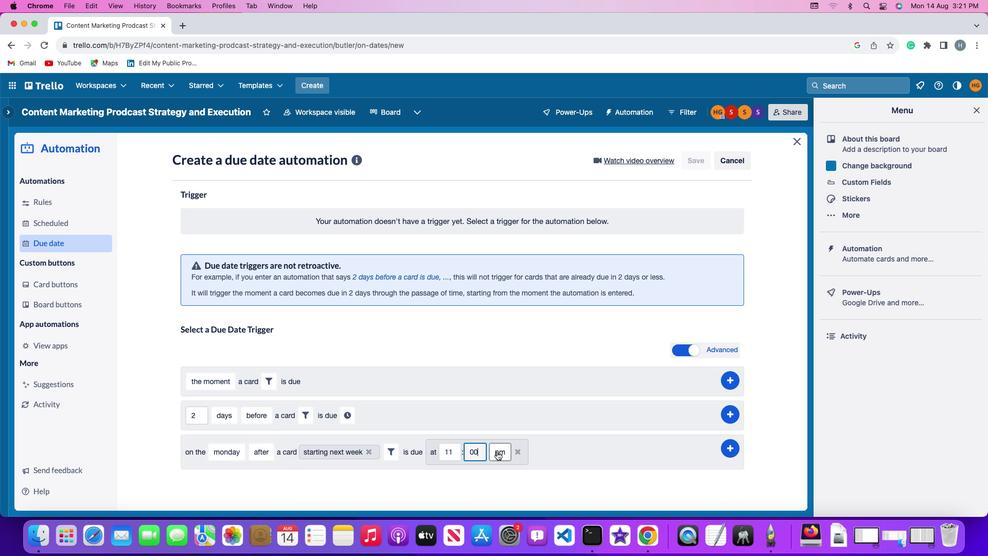 
Action: Mouse pressed left at (496, 452)
Screenshot: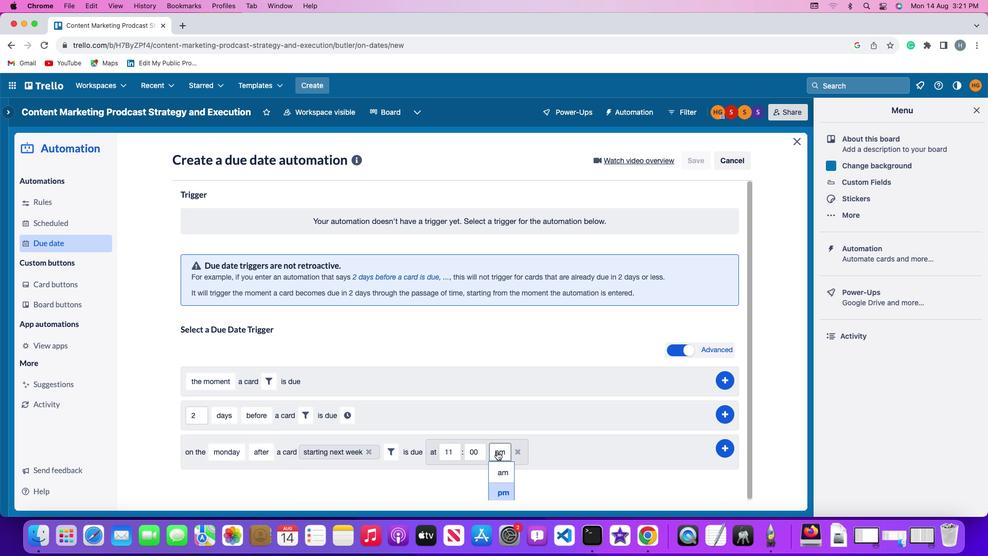 
Action: Mouse moved to (502, 471)
Screenshot: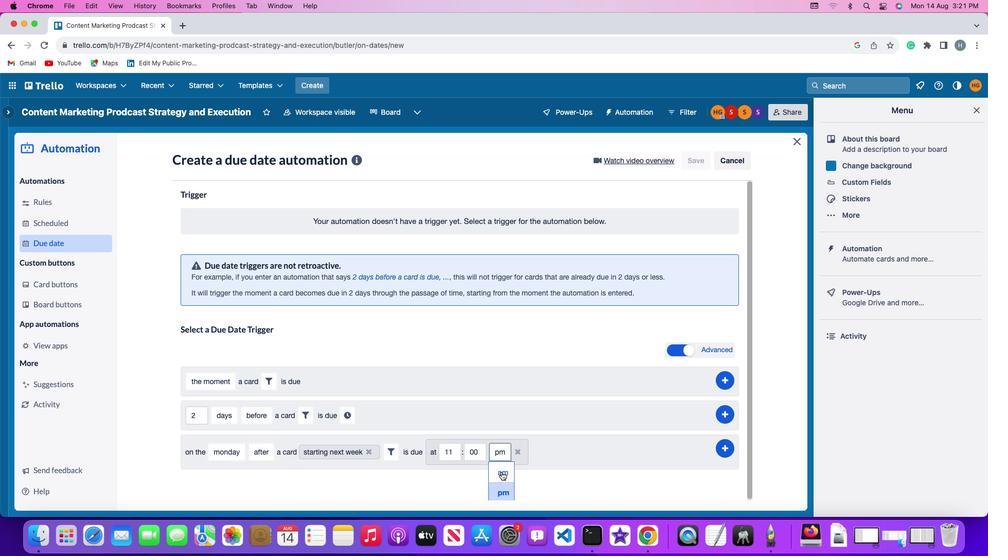 
Action: Mouse pressed left at (502, 471)
Screenshot: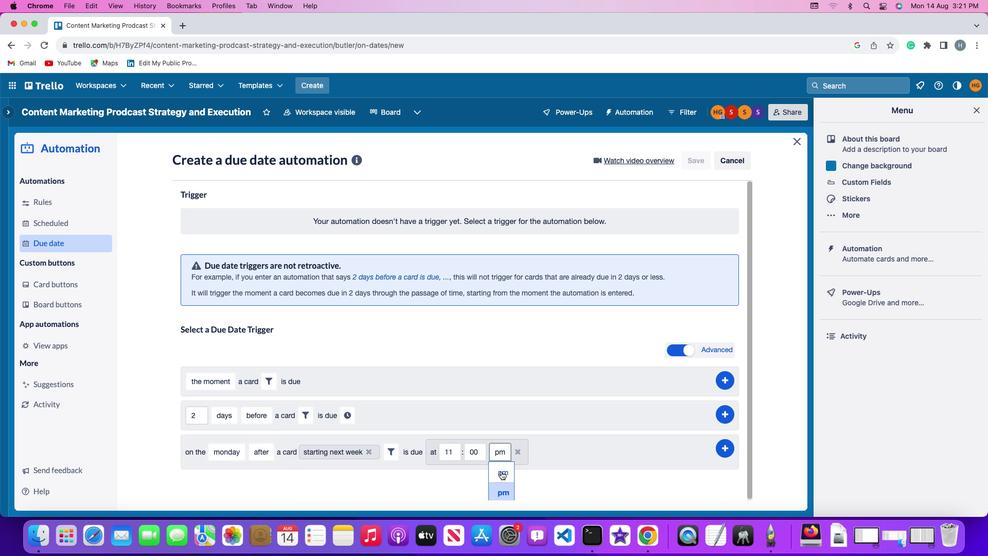 
Action: Mouse moved to (731, 447)
Screenshot: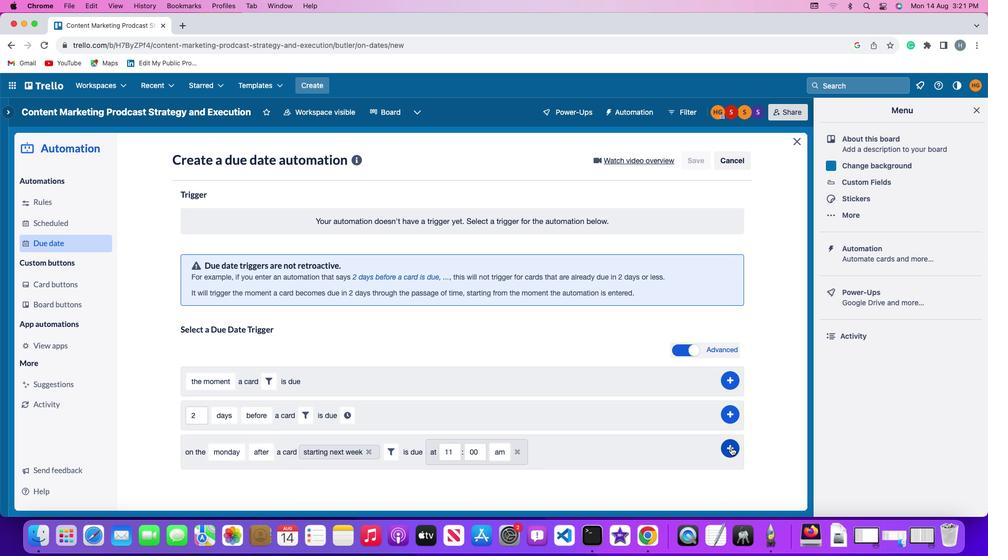 
Action: Mouse pressed left at (731, 447)
Screenshot: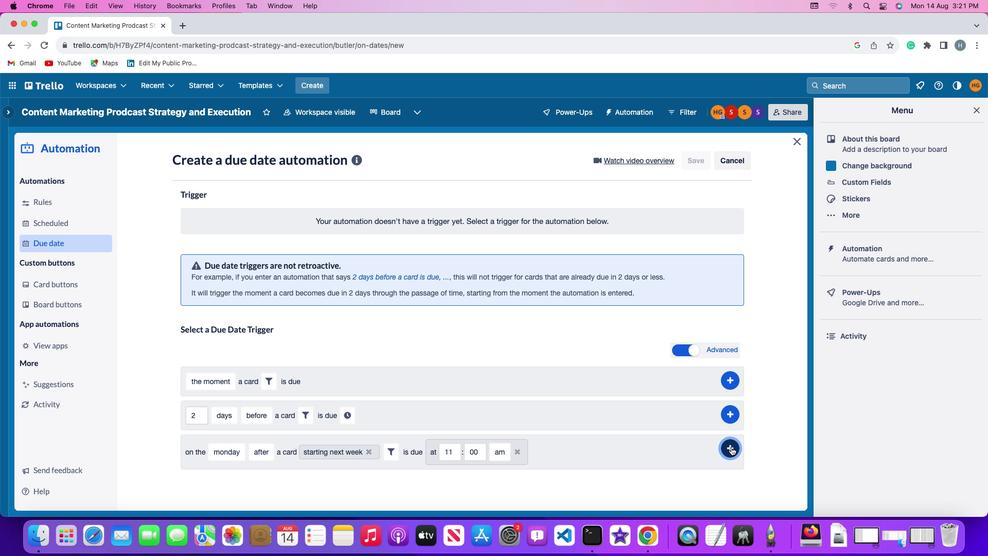 
Action: Mouse moved to (769, 380)
Screenshot: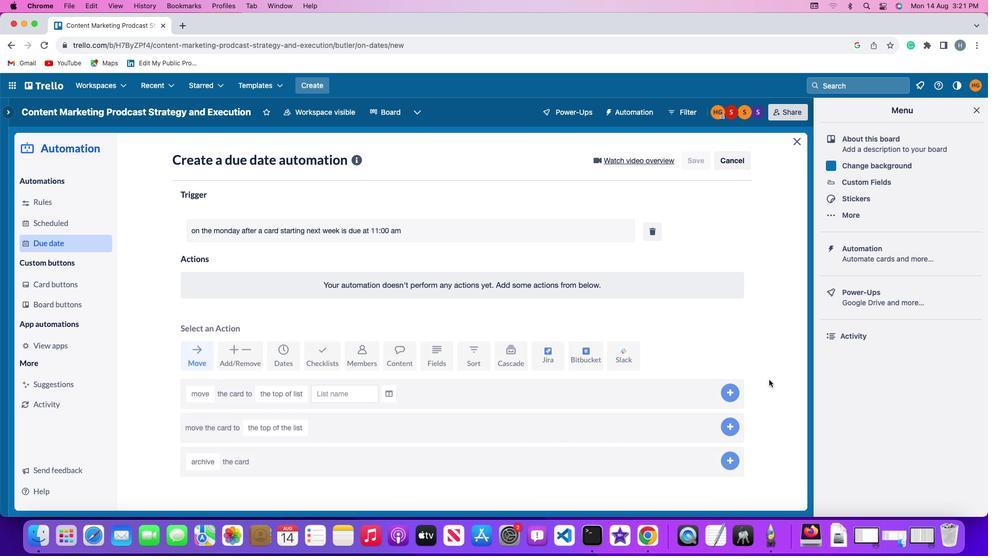 
